 Task: For heading Calibri with Bold.  font size for heading24,  'Change the font style of data to'Bell MT.  and font size to 16,  Change the alignment of both headline & data to Align middle & Align Center.  In the sheet  analysisSalesByChannel_2023
Action: Mouse moved to (163, 147)
Screenshot: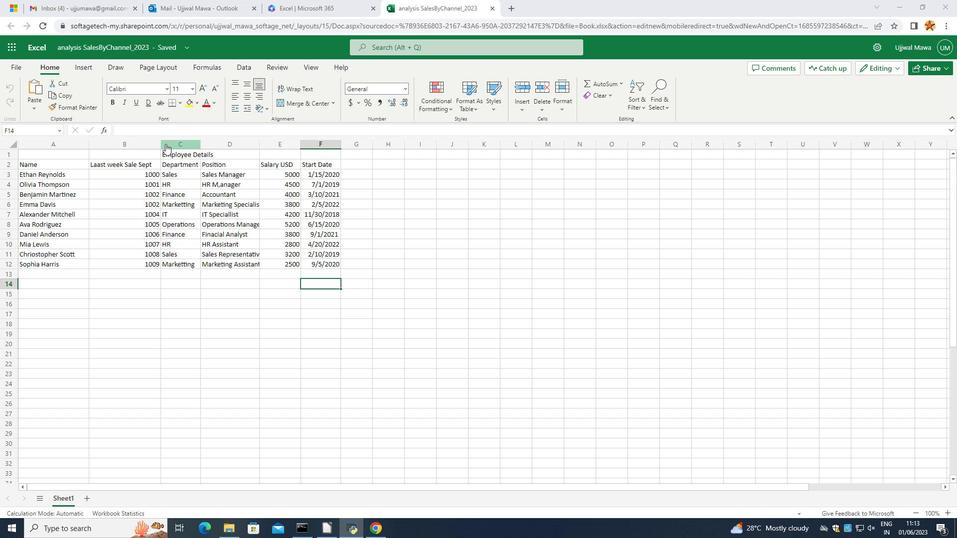 
Action: Mouse pressed left at (163, 147)
Screenshot: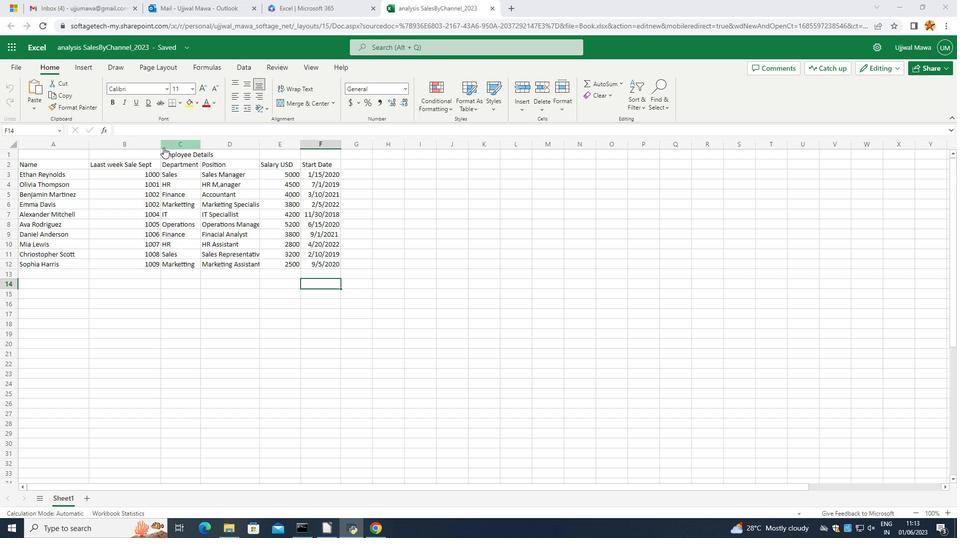 
Action: Mouse moved to (162, 149)
Screenshot: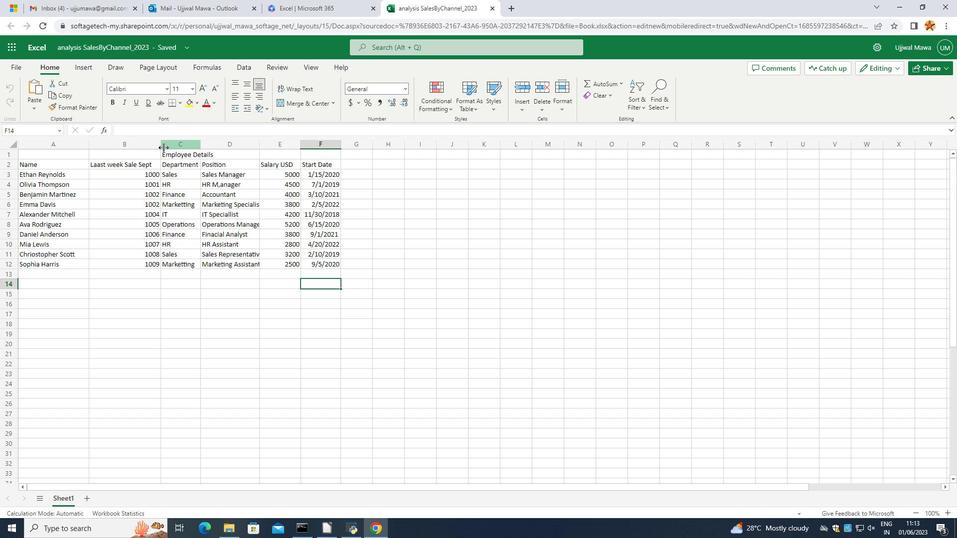 
Action: Mouse pressed left at (162, 149)
Screenshot: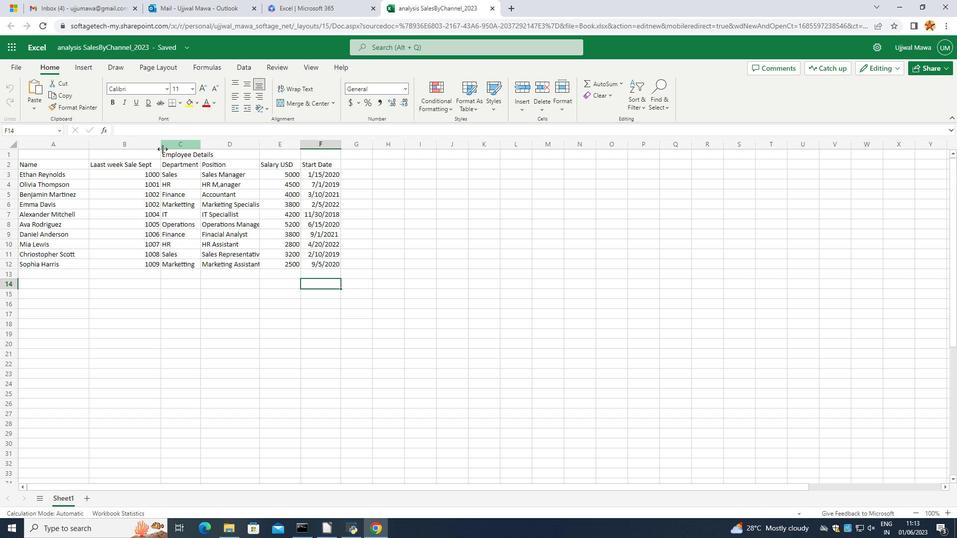 
Action: Mouse moved to (161, 152)
Screenshot: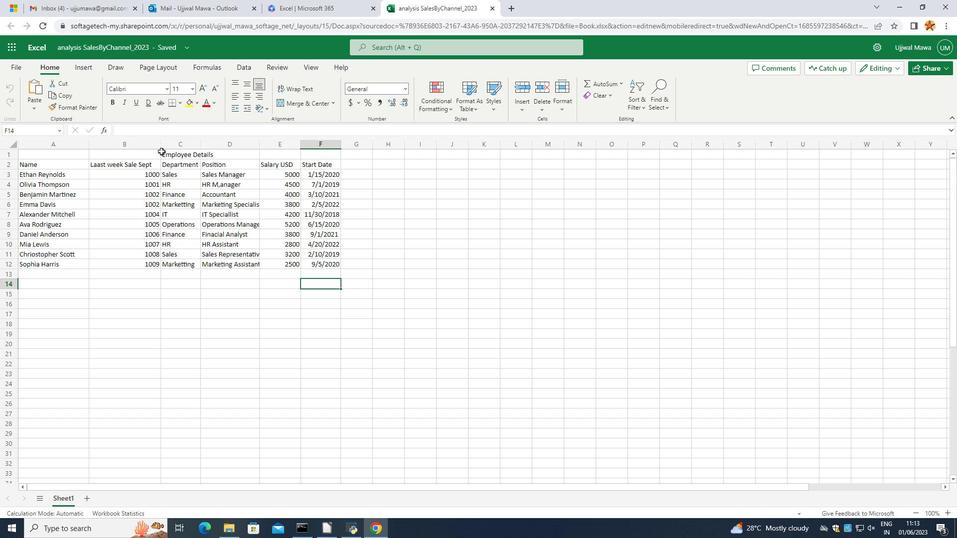 
Action: Mouse pressed left at (161, 152)
Screenshot: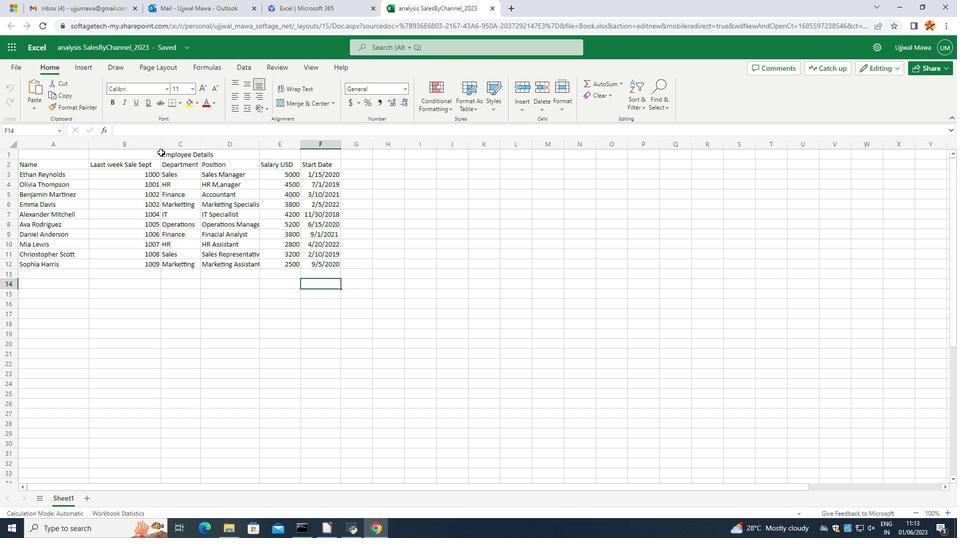 
Action: Mouse moved to (194, 89)
Screenshot: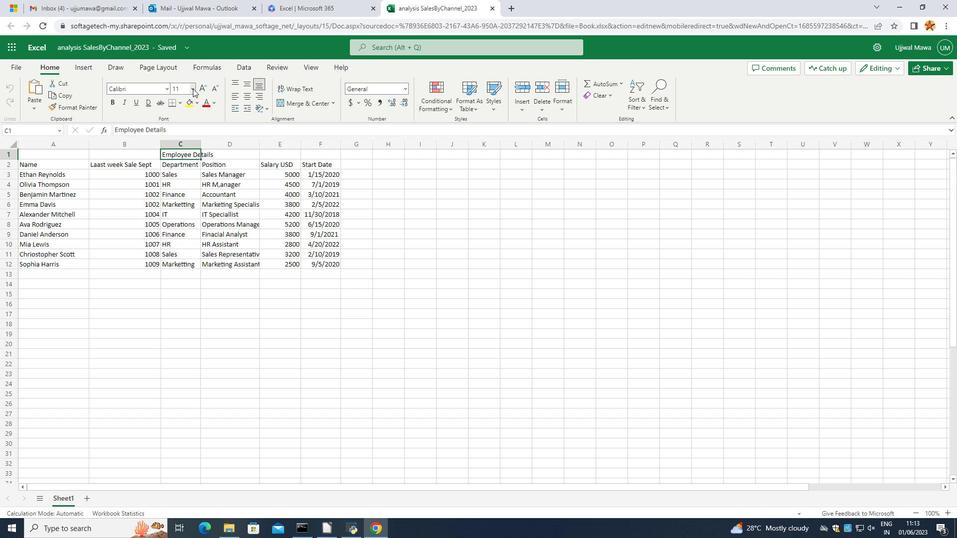 
Action: Mouse pressed left at (194, 89)
Screenshot: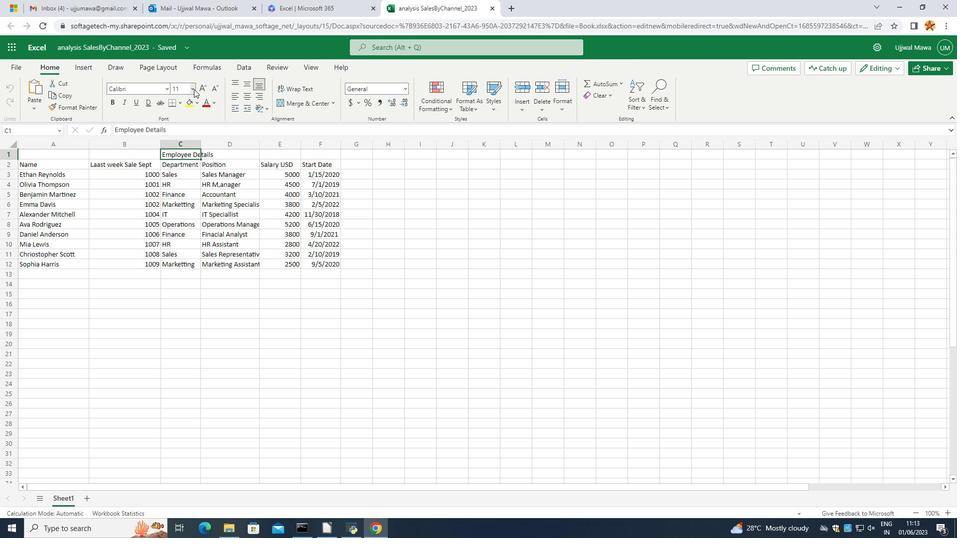 
Action: Mouse moved to (179, 223)
Screenshot: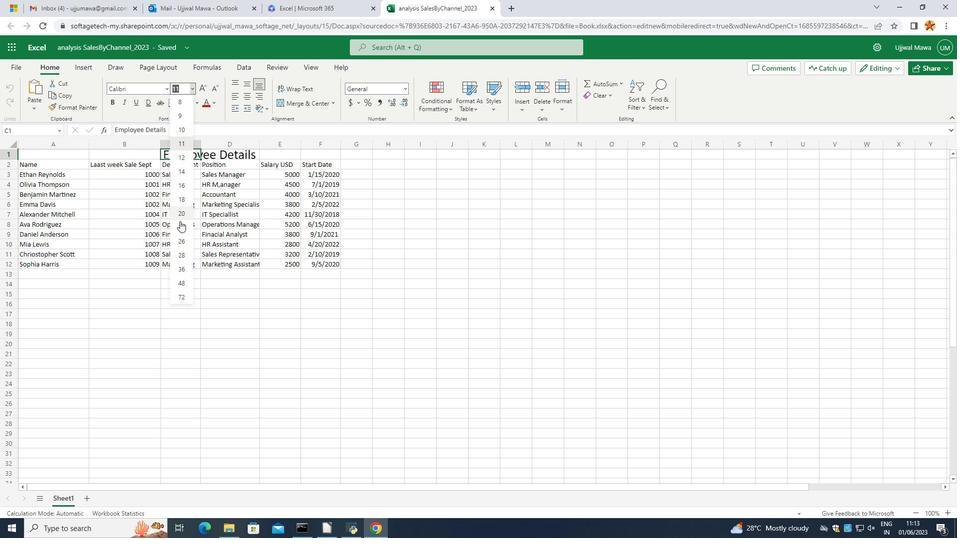 
Action: Mouse pressed left at (179, 223)
Screenshot: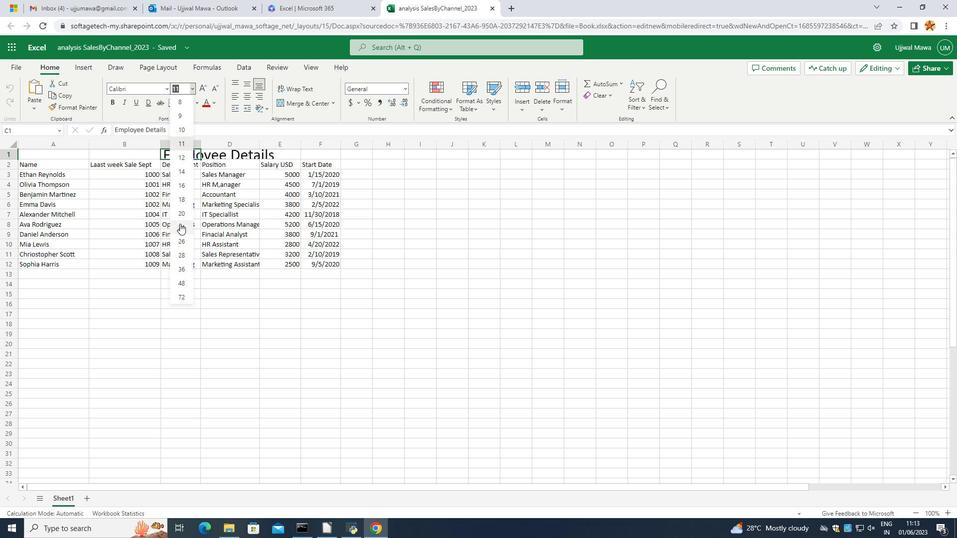 
Action: Mouse moved to (117, 102)
Screenshot: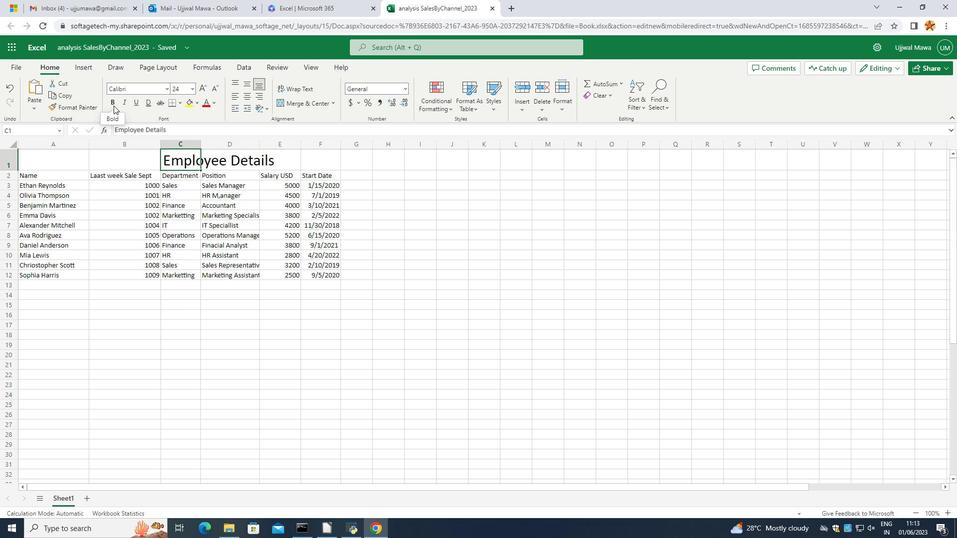 
Action: Mouse pressed left at (117, 102)
Screenshot: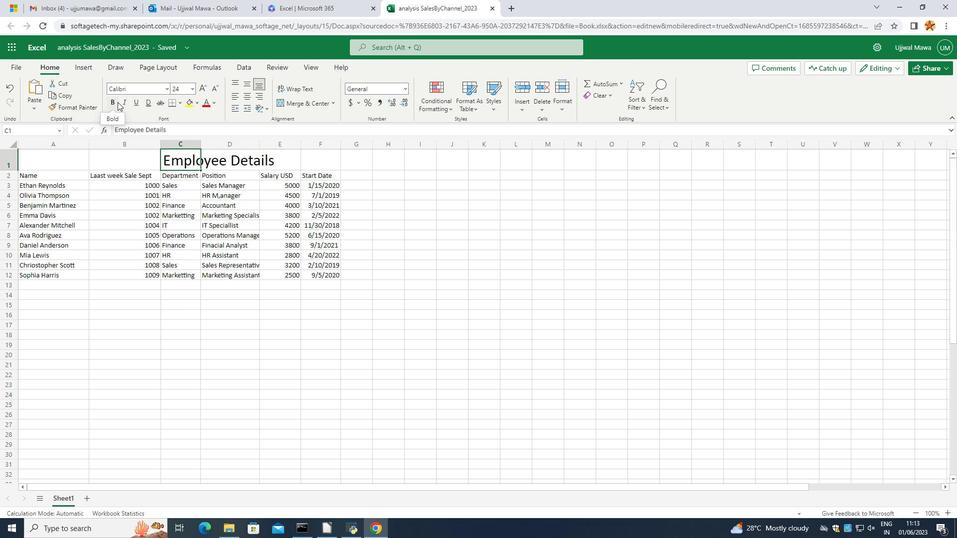 
Action: Mouse moved to (146, 216)
Screenshot: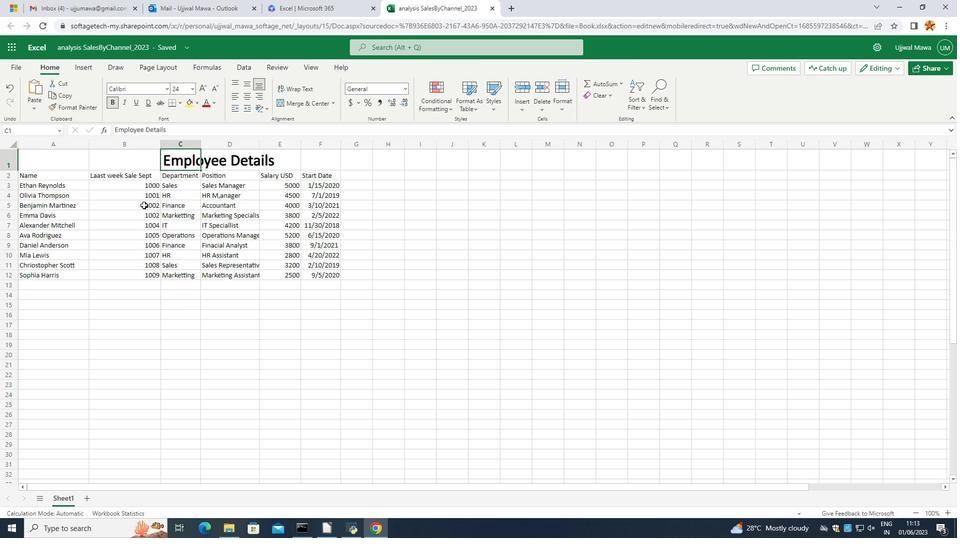 
Action: Mouse pressed left at (146, 216)
Screenshot: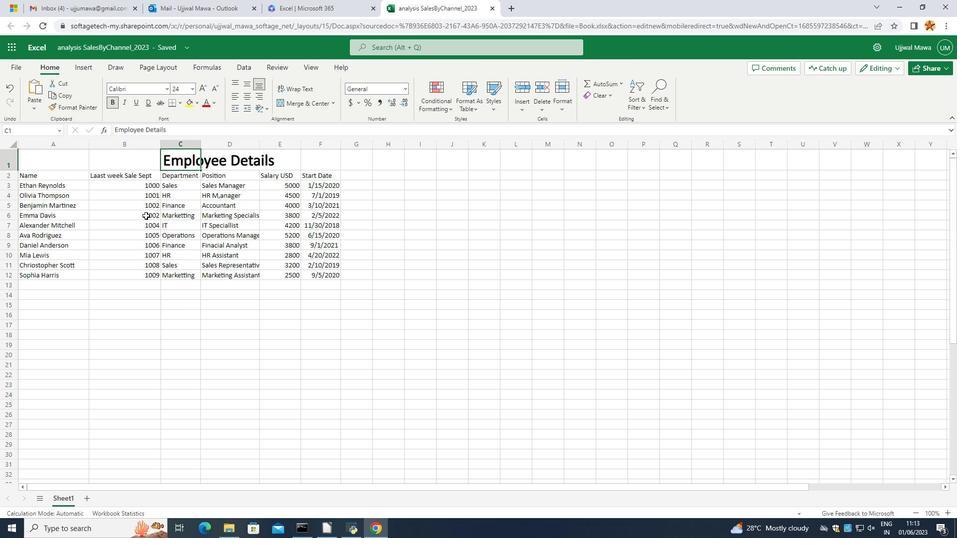
Action: Mouse moved to (46, 174)
Screenshot: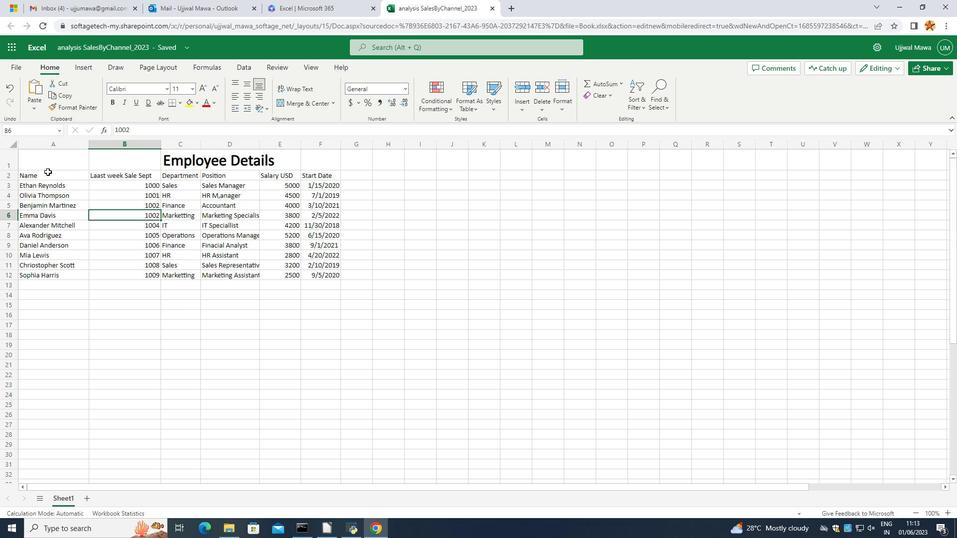 
Action: Mouse pressed left at (46, 174)
Screenshot: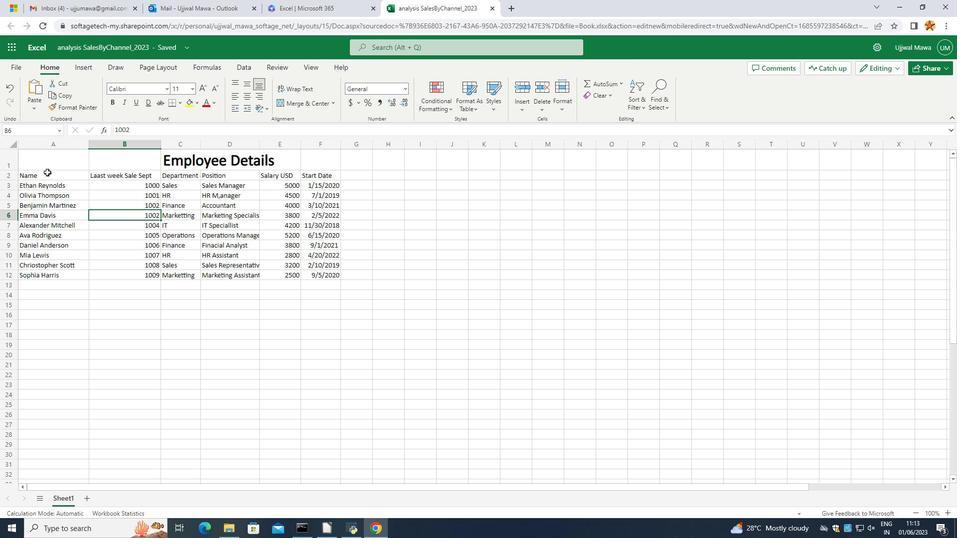 
Action: Mouse moved to (165, 87)
Screenshot: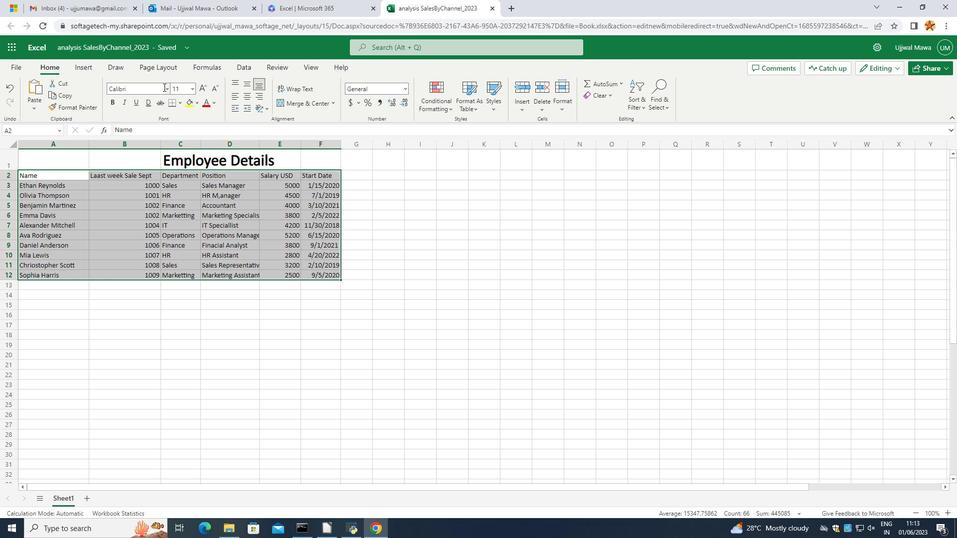 
Action: Mouse pressed left at (165, 87)
Screenshot: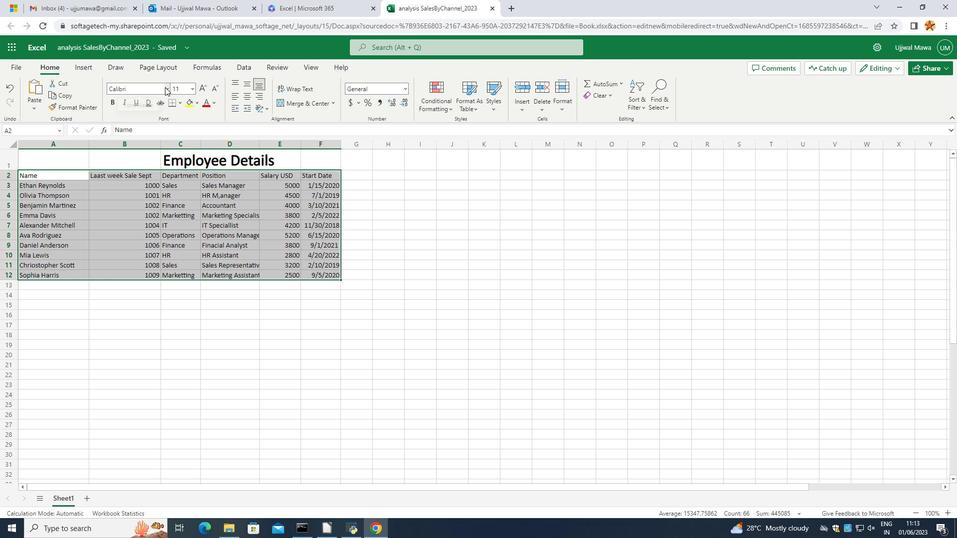 
Action: Mouse moved to (115, 125)
Screenshot: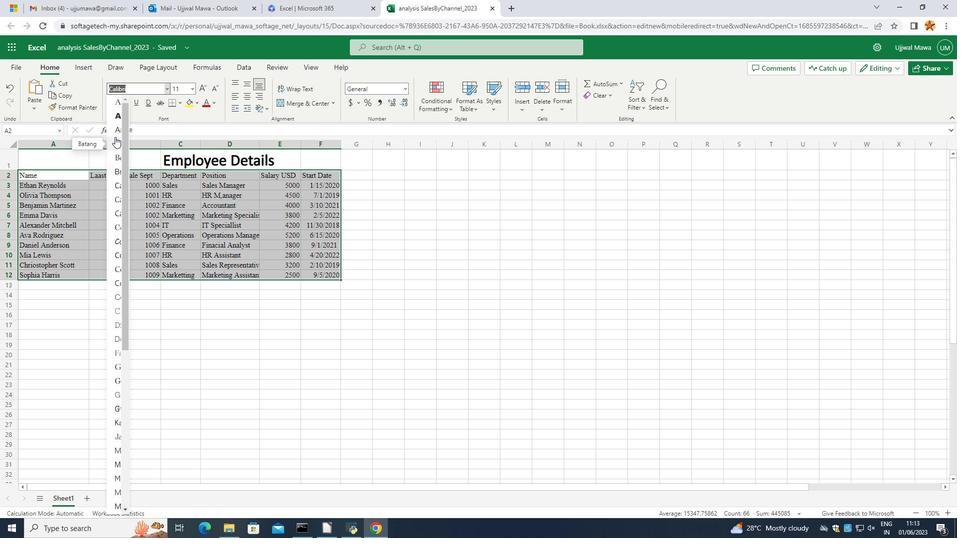 
Action: Mouse pressed left at (115, 125)
Screenshot: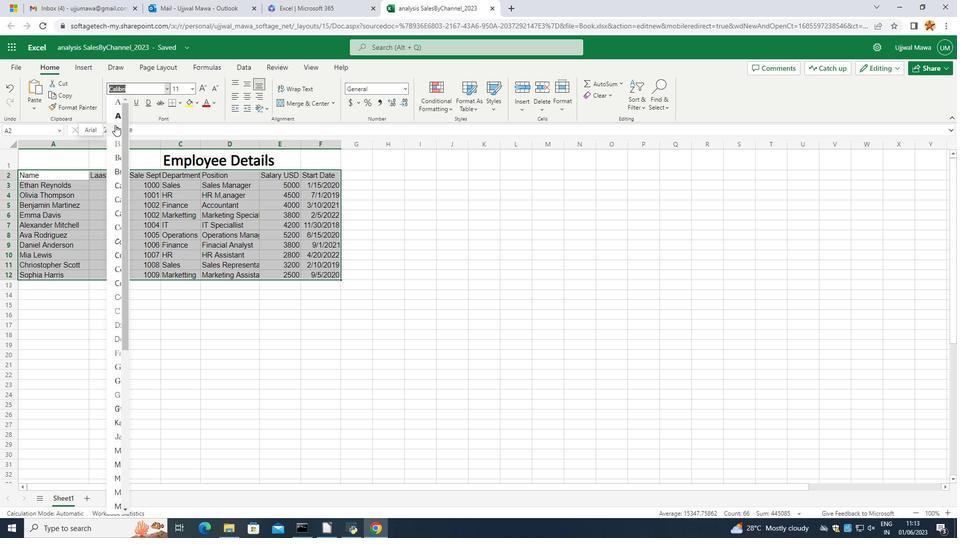 
Action: Mouse moved to (191, 88)
Screenshot: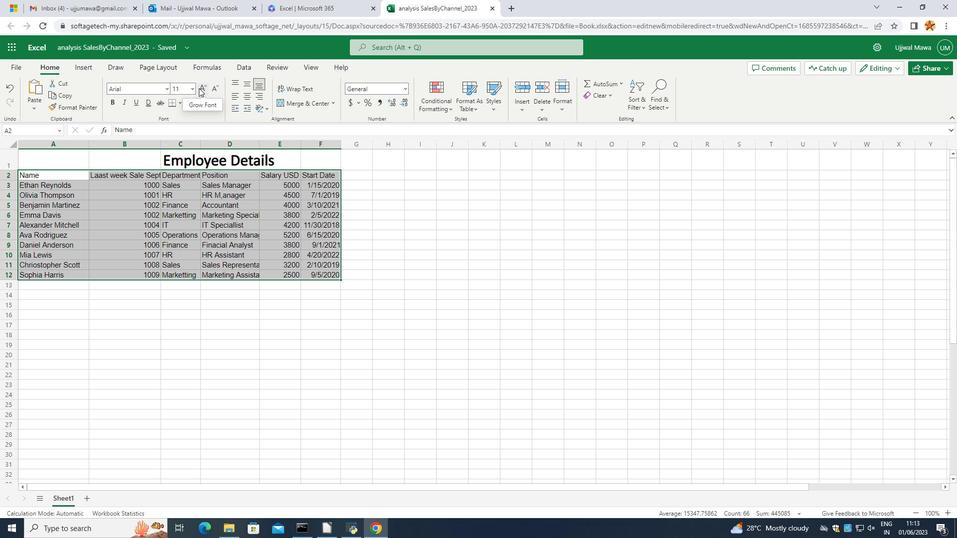 
Action: Mouse pressed left at (191, 88)
Screenshot: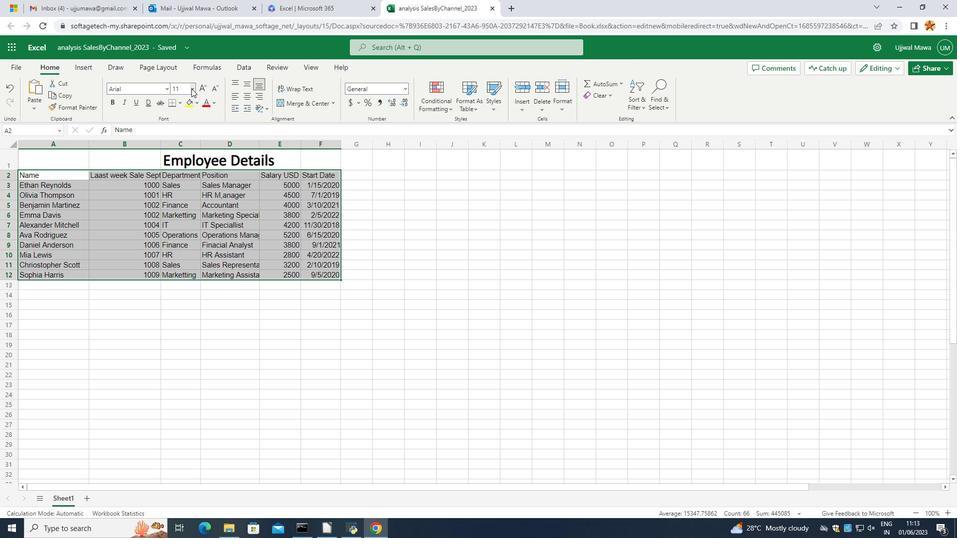 
Action: Mouse moved to (184, 184)
Screenshot: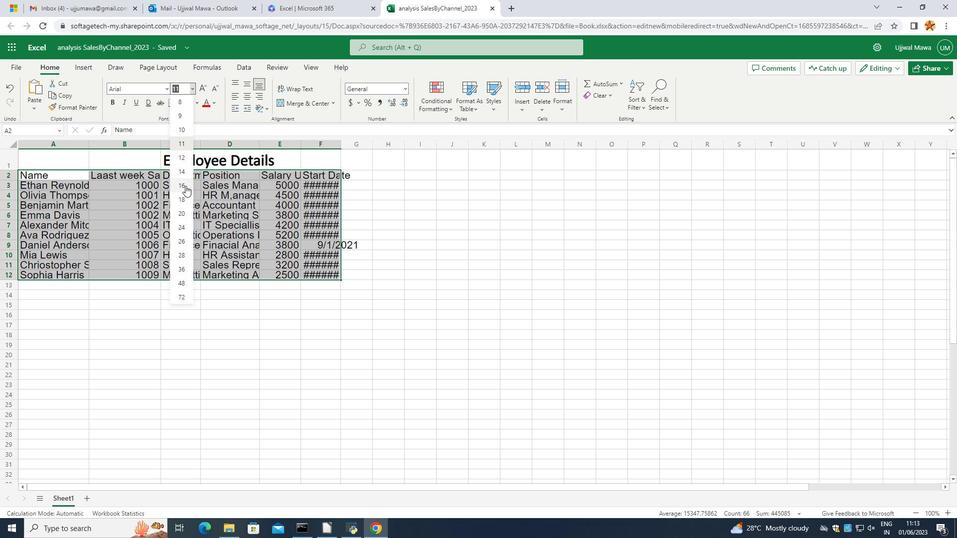 
Action: Mouse pressed left at (184, 184)
Screenshot: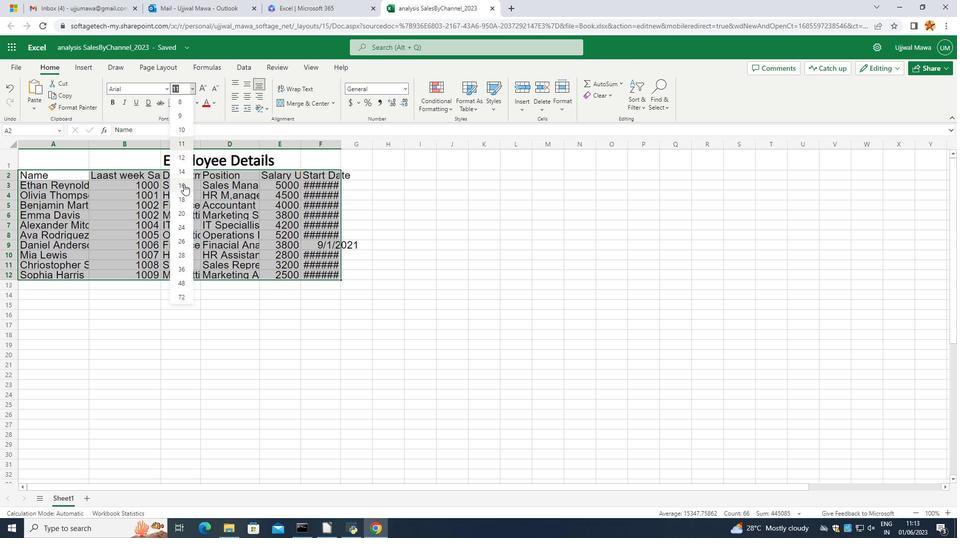 
Action: Mouse moved to (245, 96)
Screenshot: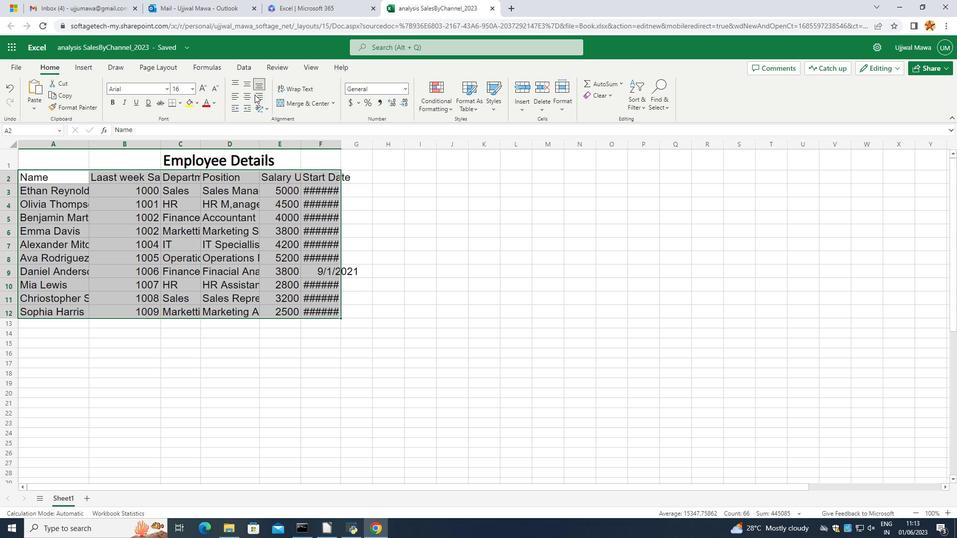 
Action: Mouse pressed left at (245, 96)
Screenshot: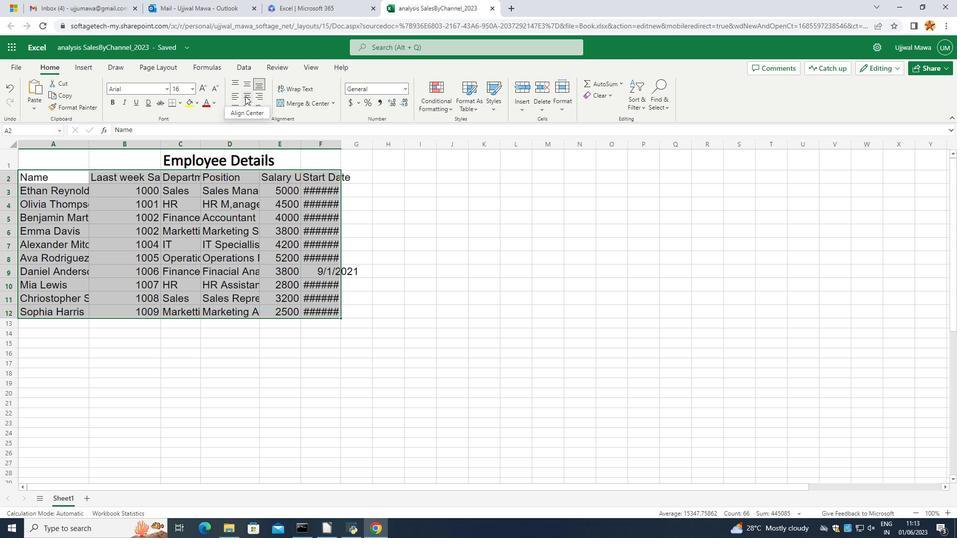 
Action: Mouse moved to (249, 86)
Screenshot: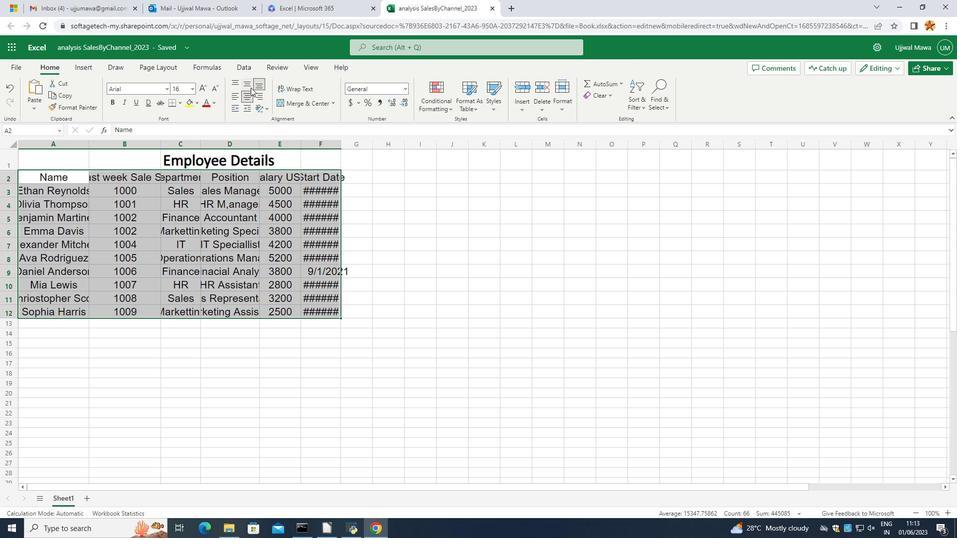 
Action: Mouse pressed left at (249, 86)
Screenshot: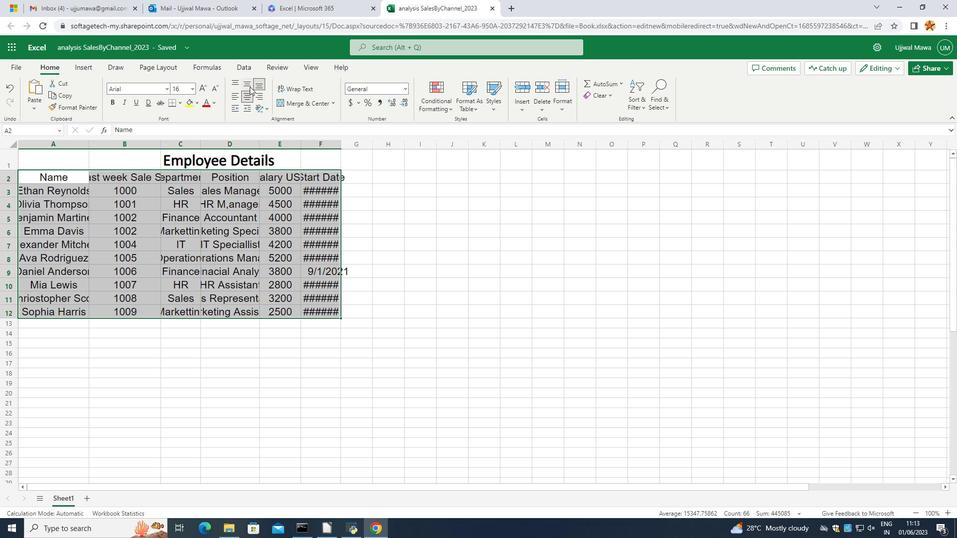 
Action: Mouse moved to (198, 201)
Screenshot: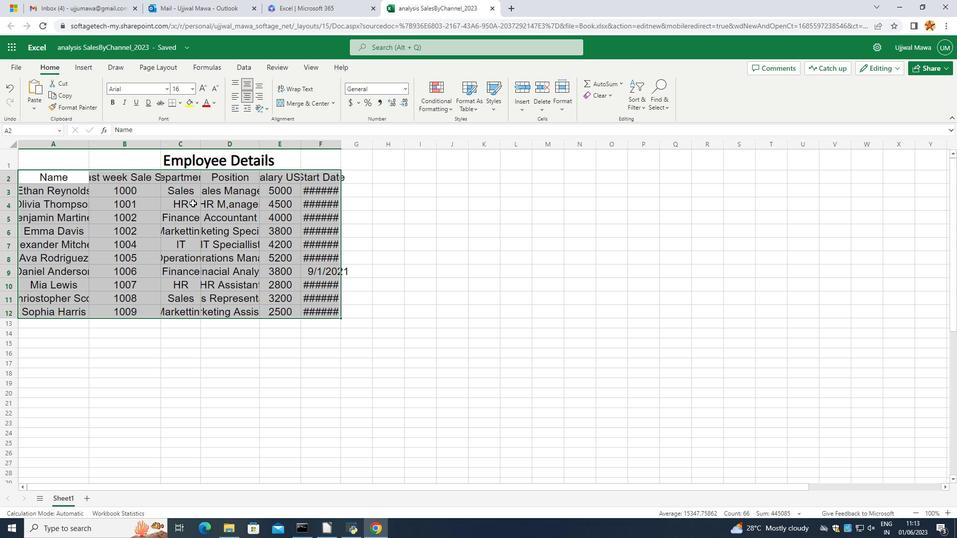 
Action: Mouse pressed left at (198, 201)
Screenshot: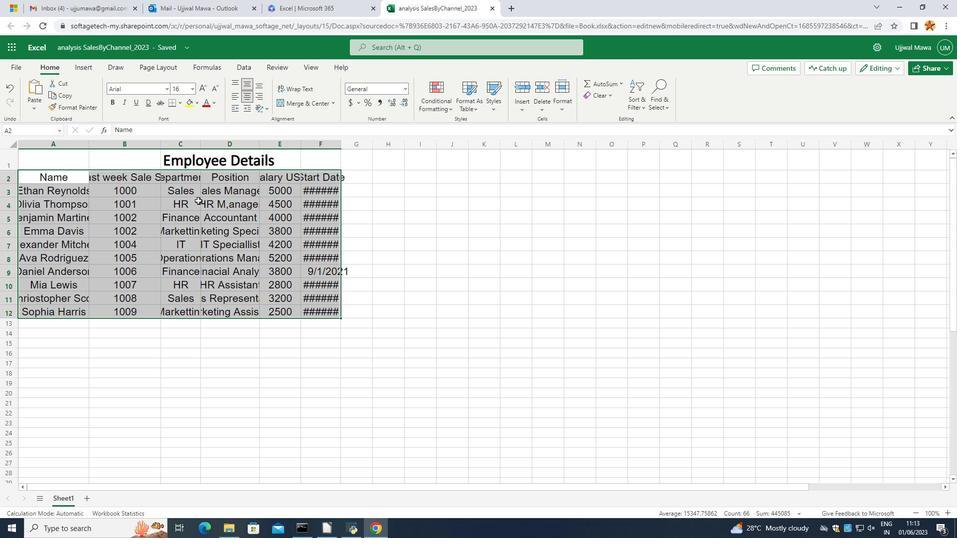 
Action: Mouse moved to (177, 168)
Screenshot: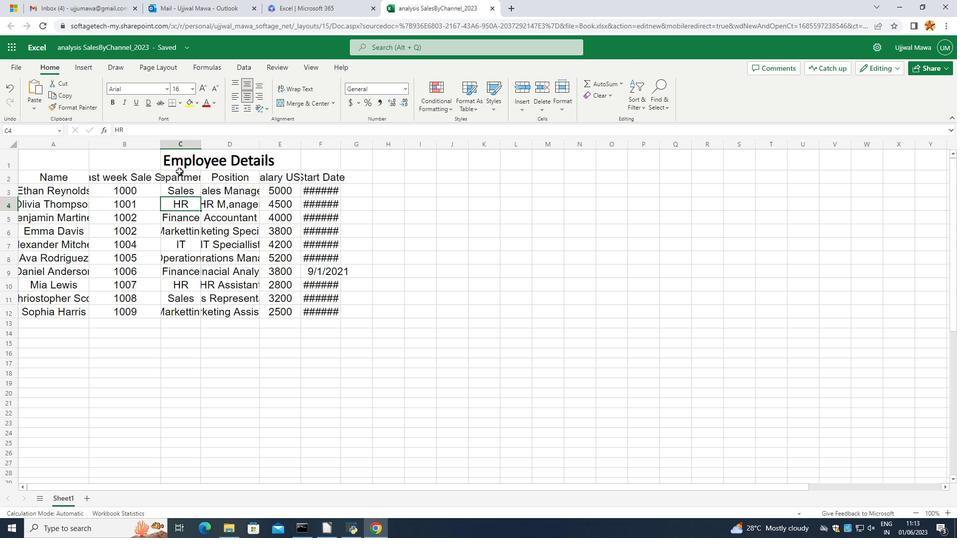 
Action: Mouse pressed left at (177, 168)
Screenshot: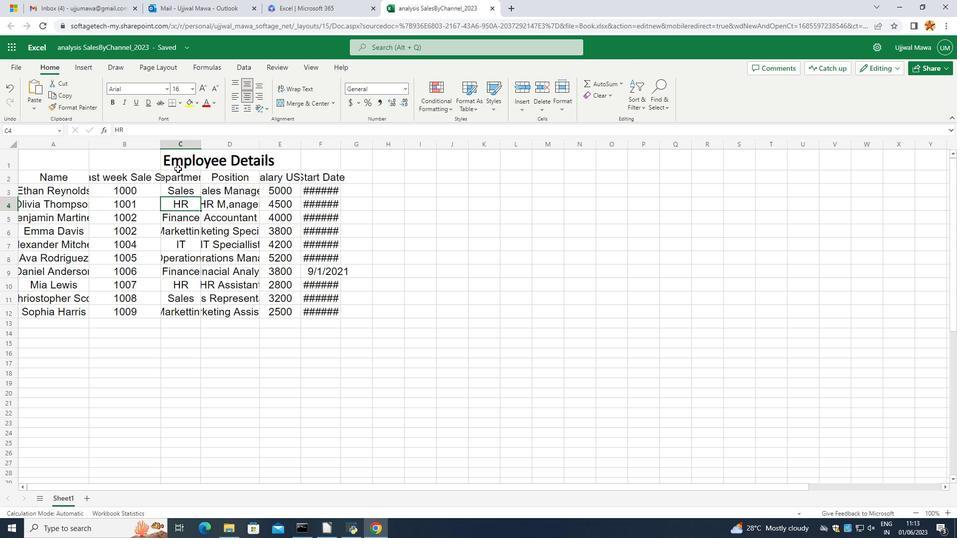 
Action: Mouse moved to (202, 147)
Screenshot: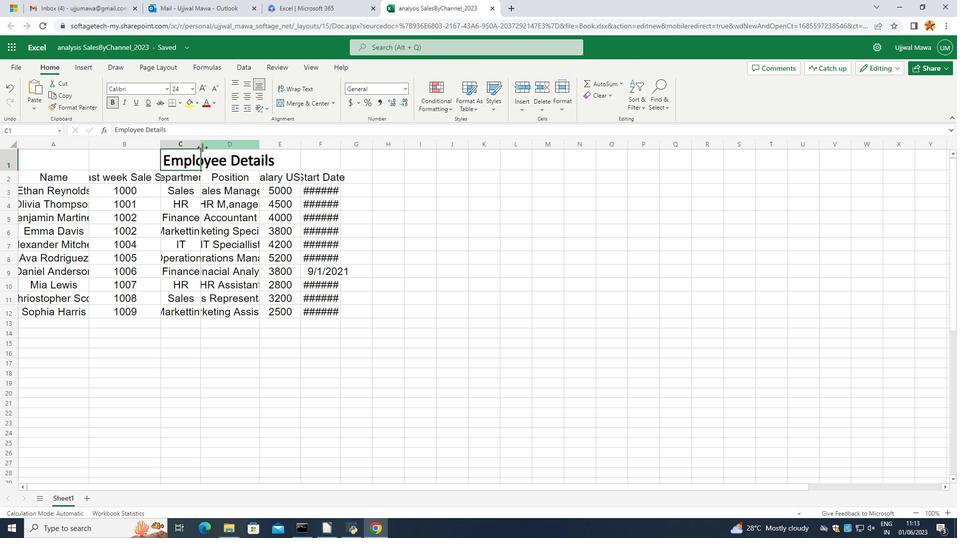 
Action: Mouse pressed left at (202, 147)
Screenshot: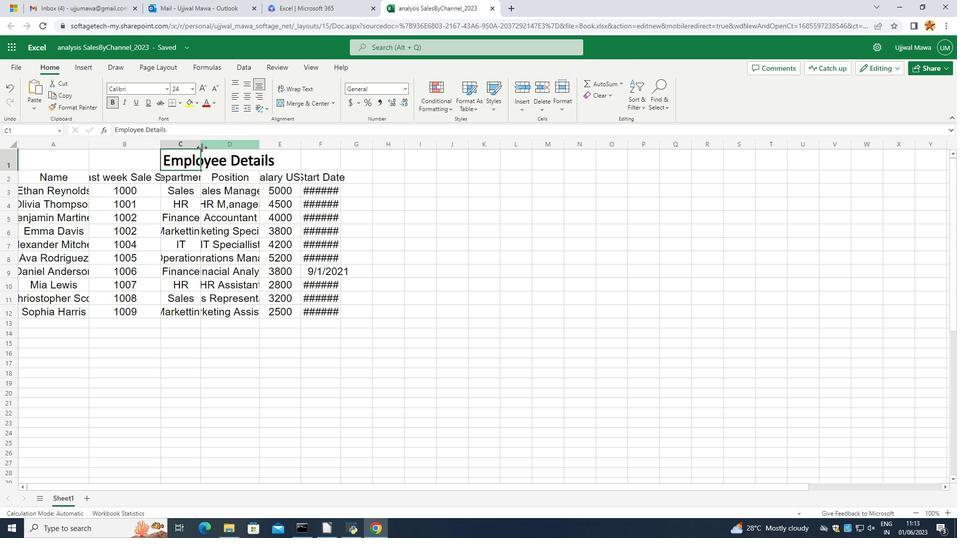 
Action: Mouse moved to (257, 146)
Screenshot: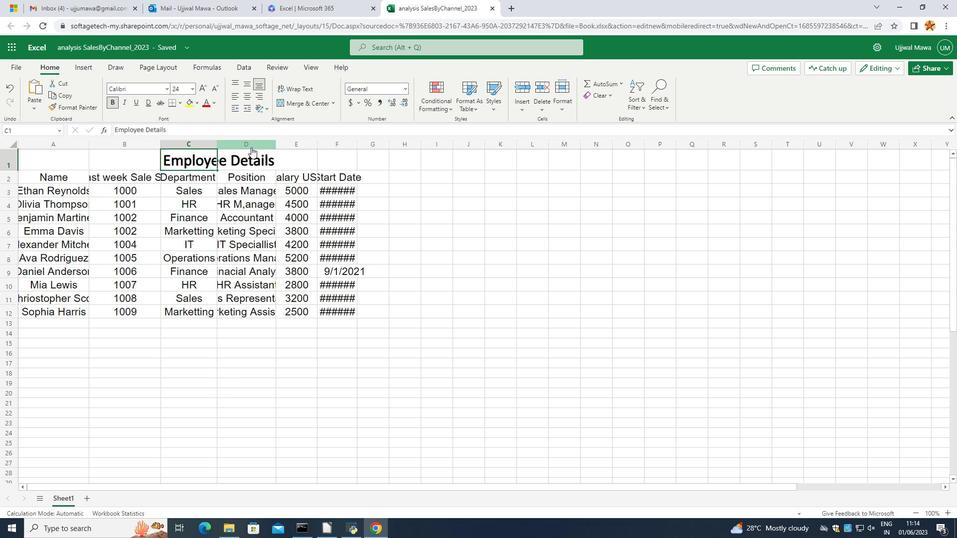 
Action: Mouse pressed left at (257, 146)
Screenshot: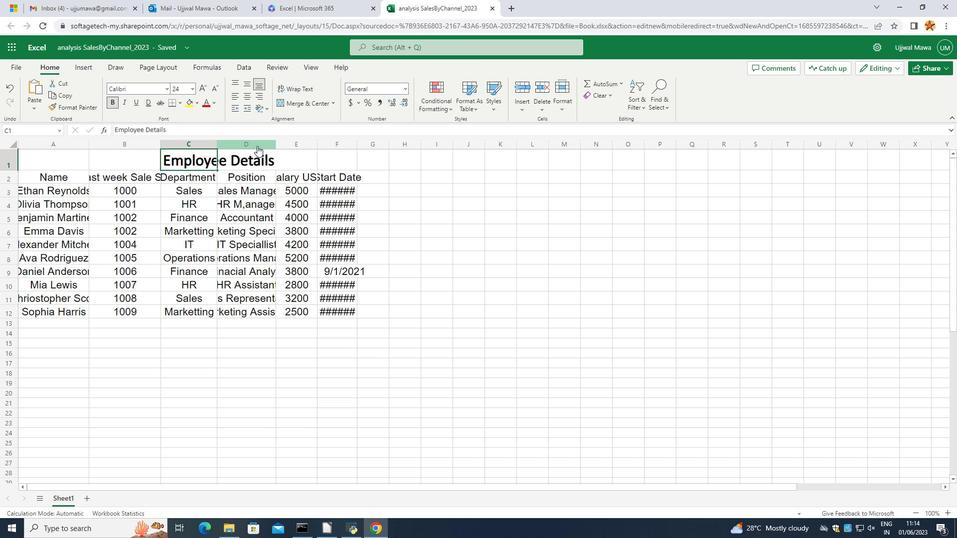 
Action: Mouse moved to (274, 142)
Screenshot: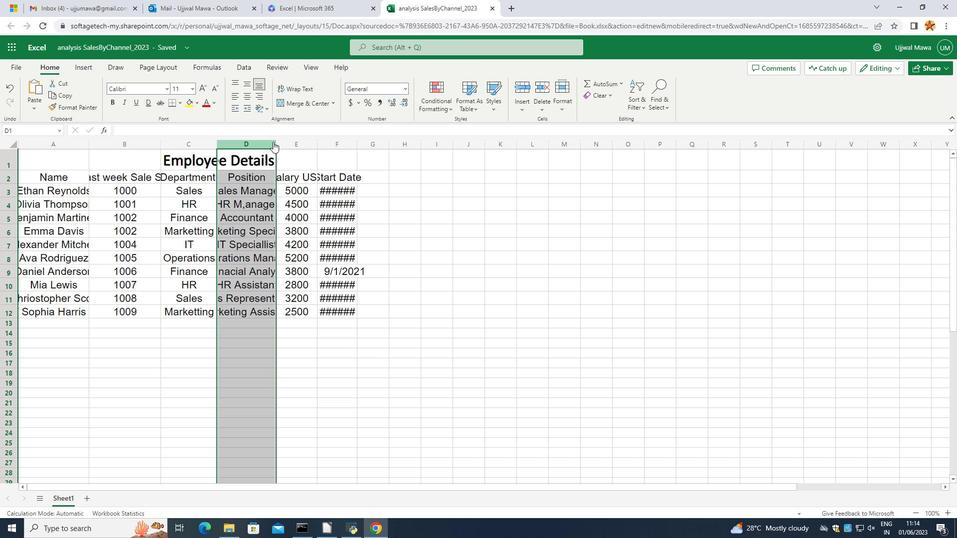 
Action: Mouse pressed left at (274, 142)
Screenshot: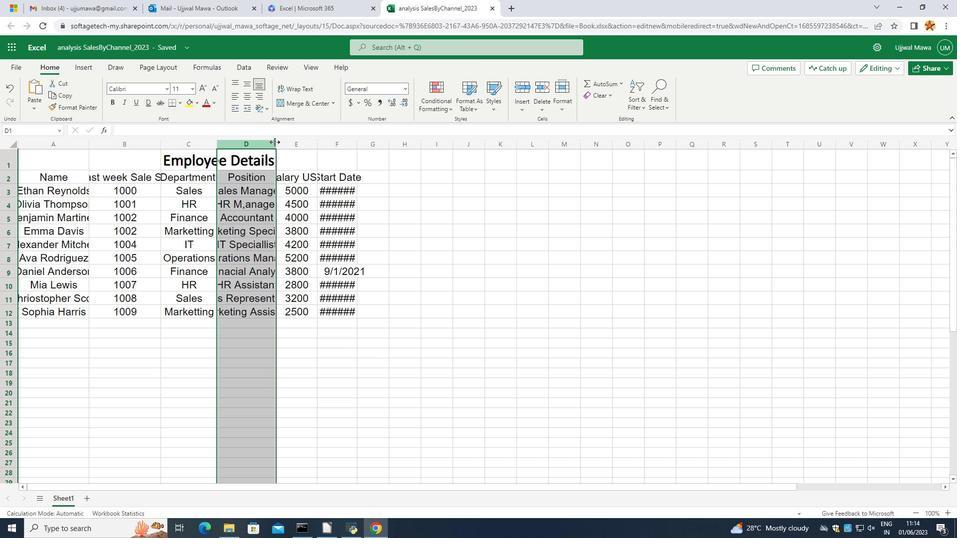 
Action: Mouse moved to (315, 146)
Screenshot: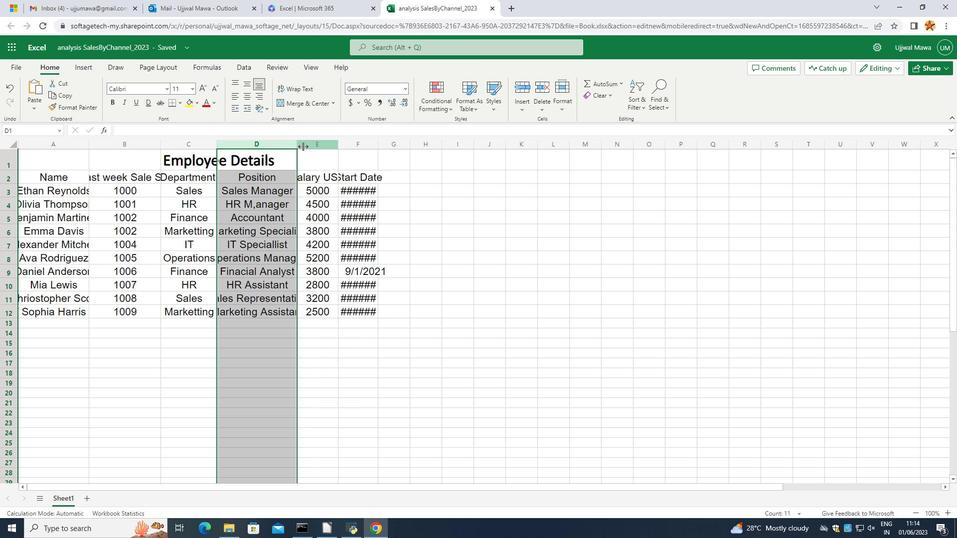 
Action: Mouse pressed left at (315, 146)
Screenshot: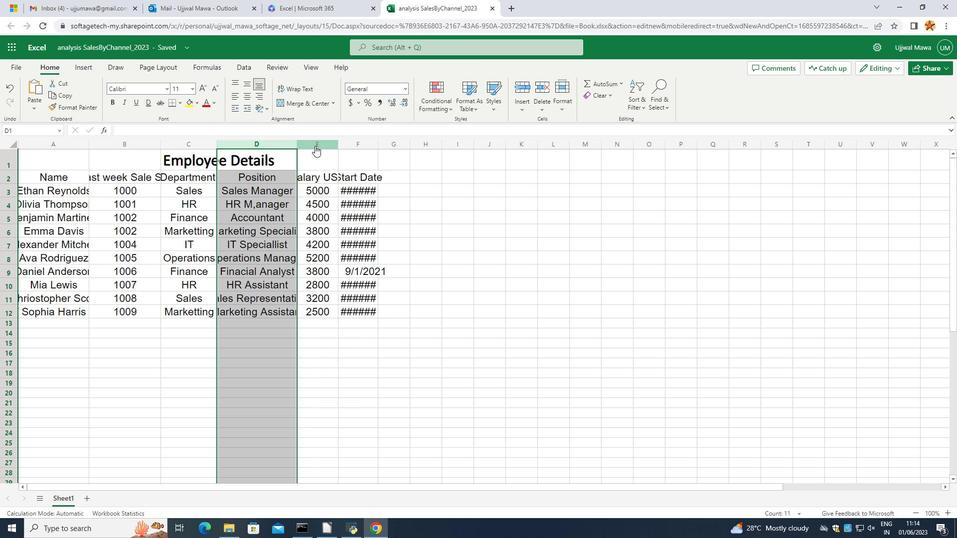 
Action: Mouse moved to (337, 144)
Screenshot: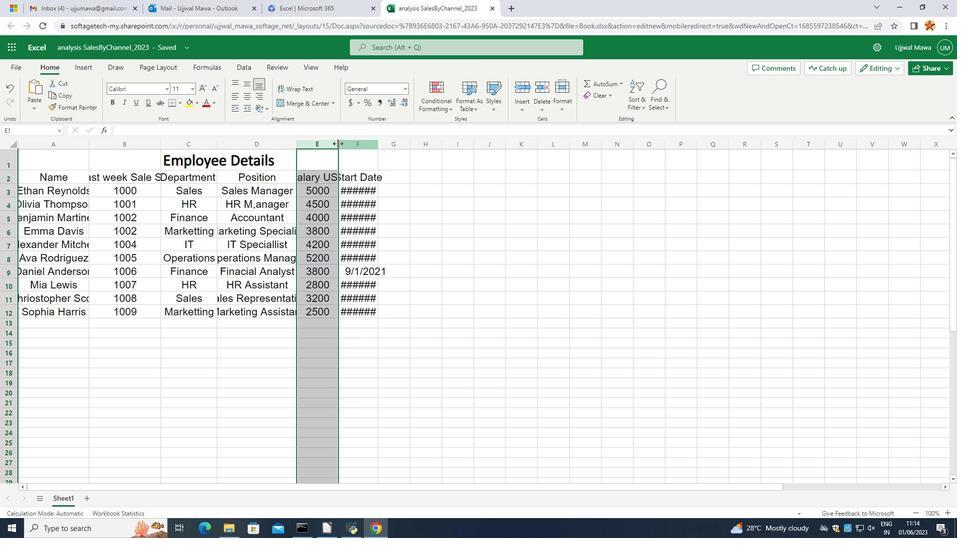 
Action: Mouse pressed left at (337, 144)
Screenshot: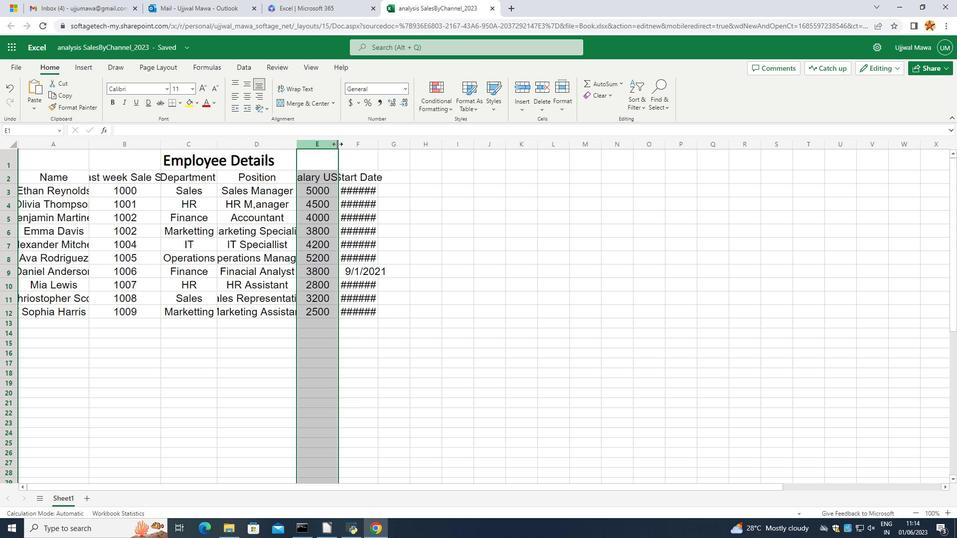 
Action: Mouse moved to (383, 150)
Screenshot: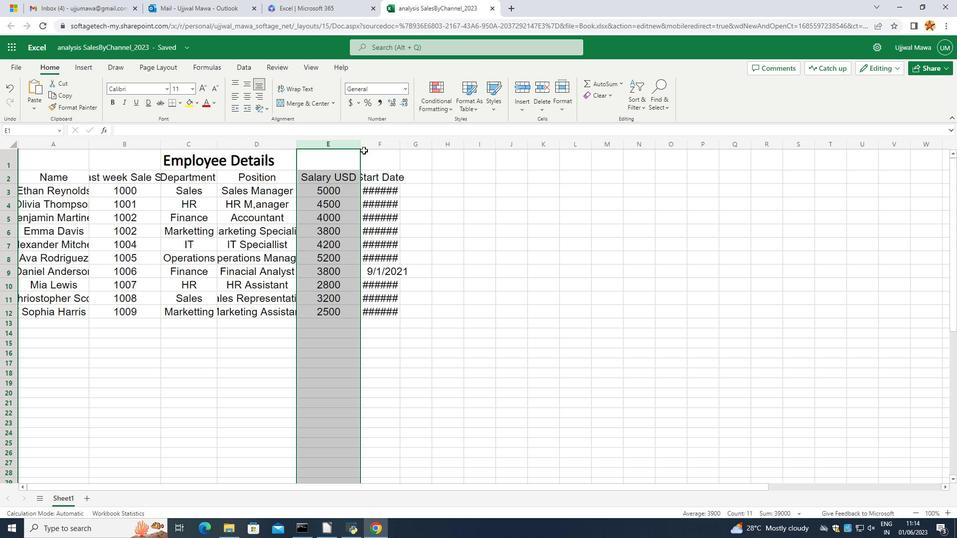 
Action: Mouse pressed left at (383, 150)
Screenshot: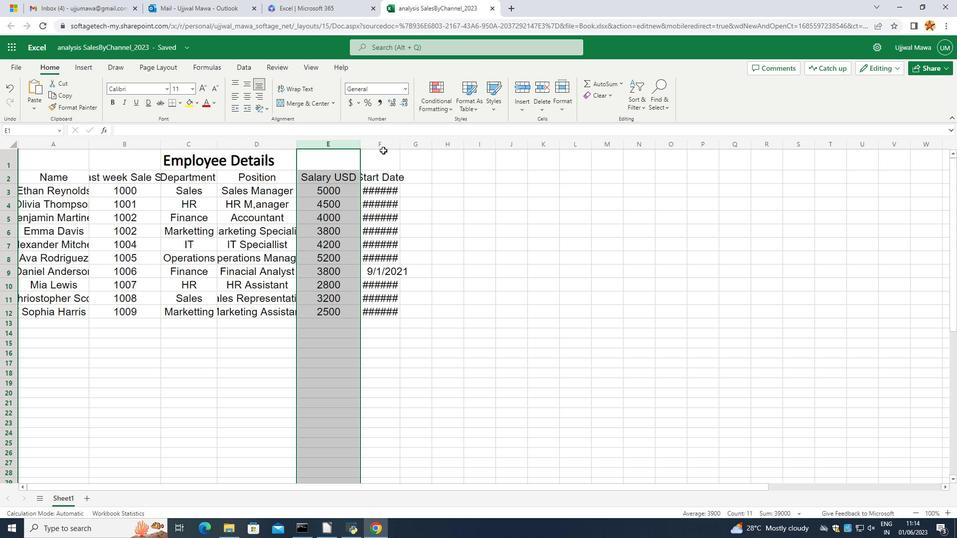 
Action: Mouse moved to (401, 149)
Screenshot: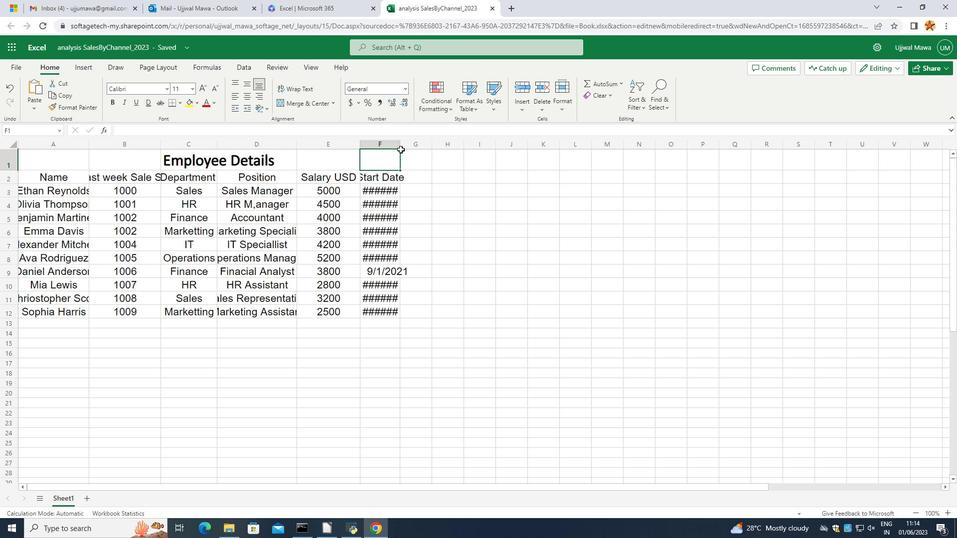 
Action: Mouse pressed left at (401, 149)
Screenshot: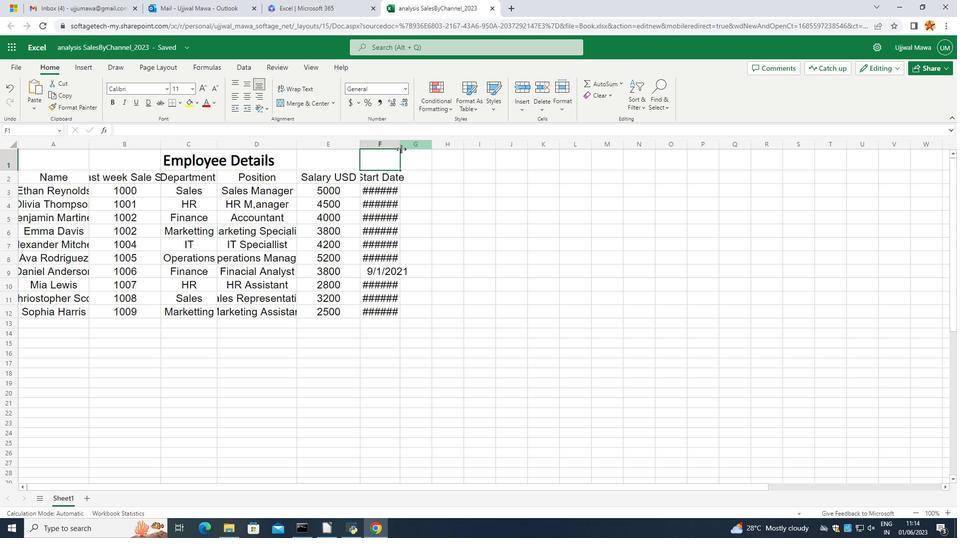 
Action: Mouse moved to (119, 160)
Screenshot: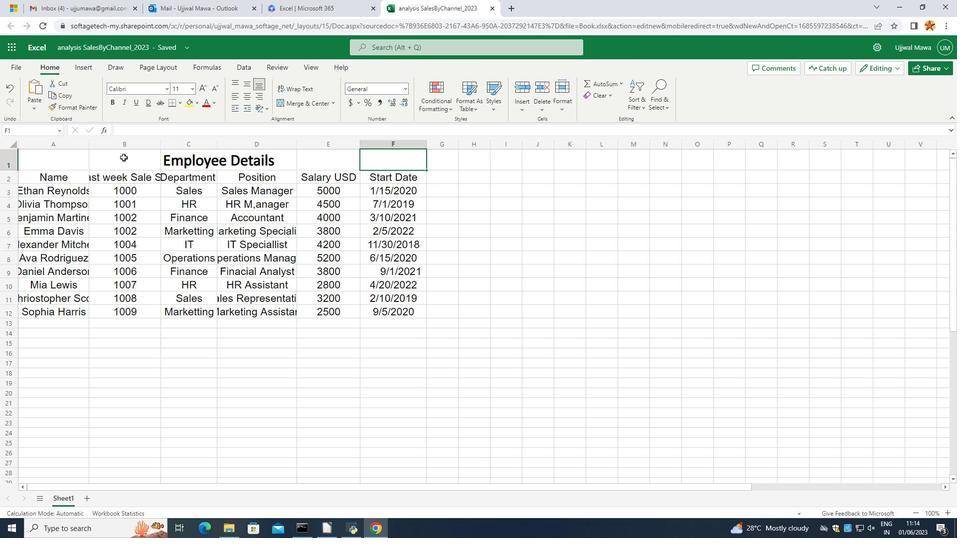 
Action: Mouse pressed left at (119, 160)
Screenshot: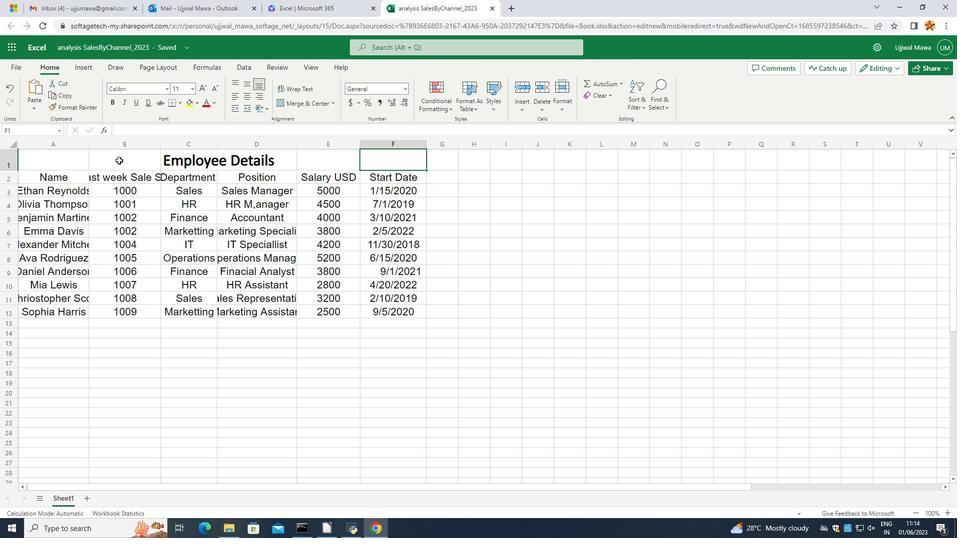 
Action: Mouse moved to (163, 146)
Screenshot: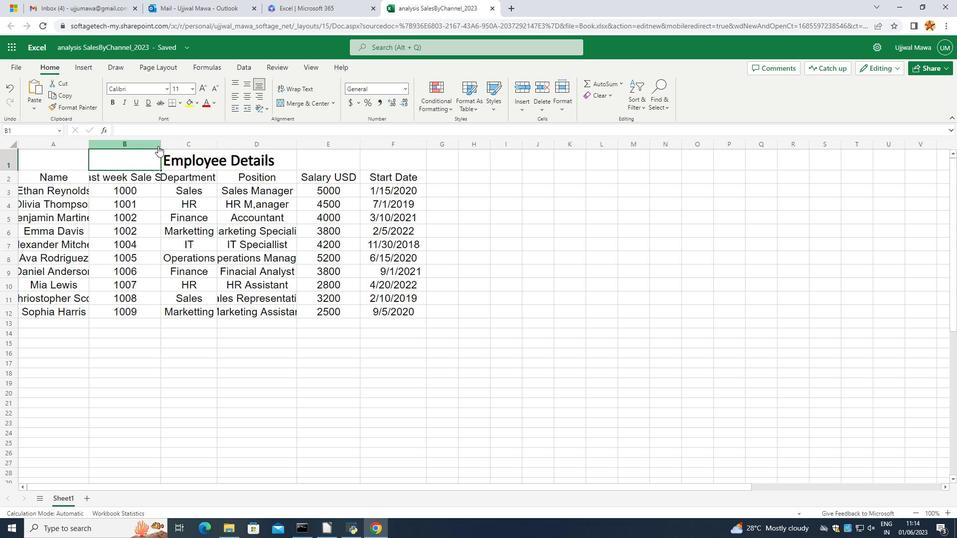 
Action: Mouse pressed left at (163, 146)
Screenshot: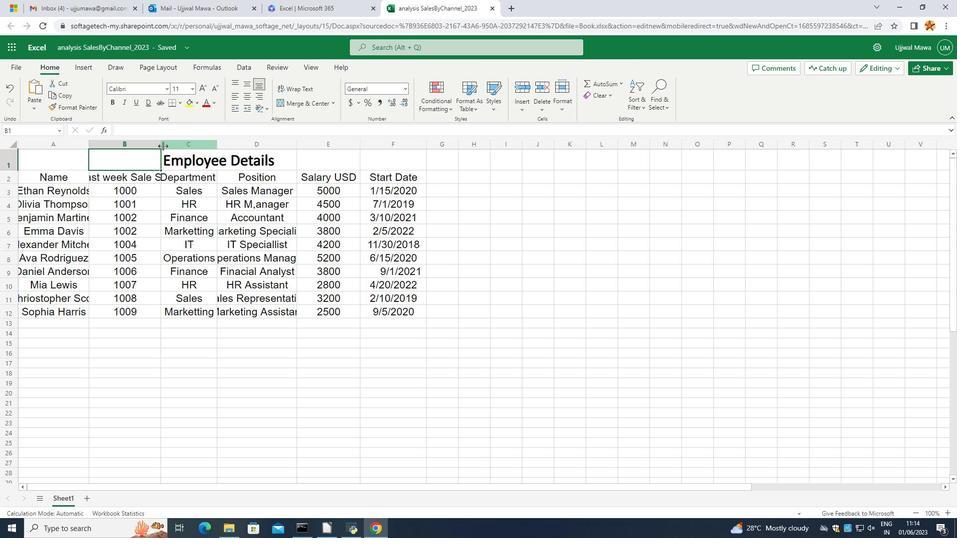 
Action: Mouse moved to (142, 148)
Screenshot: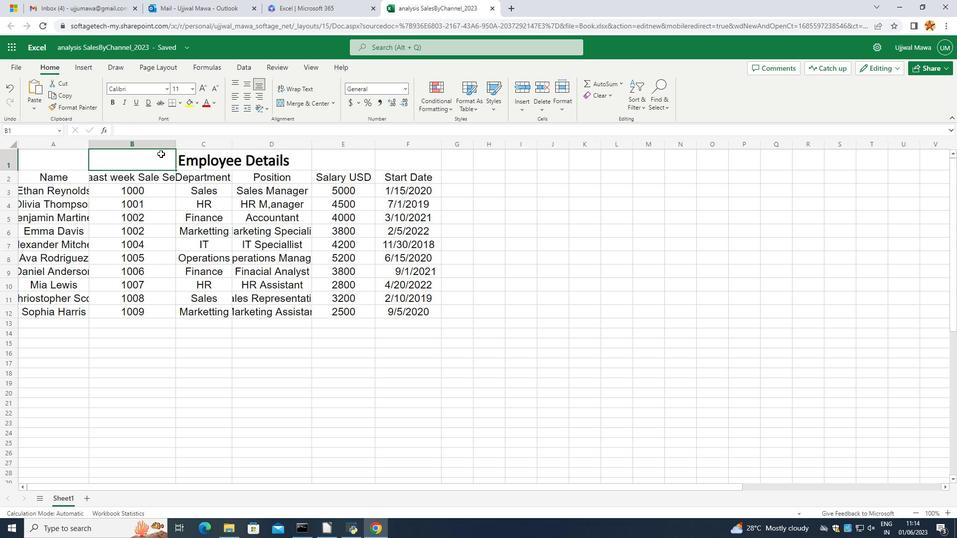 
Action: Mouse pressed left at (142, 148)
Screenshot: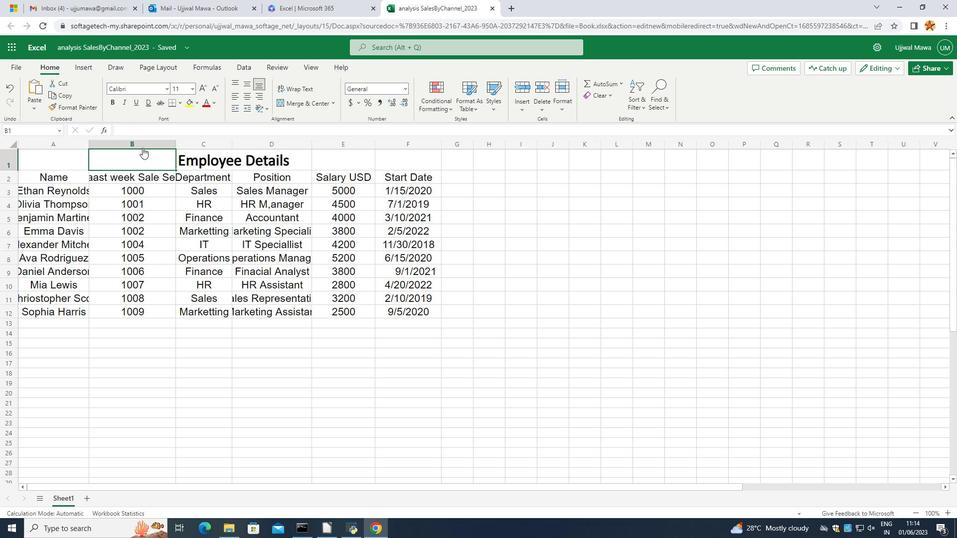 
Action: Mouse moved to (128, 178)
Screenshot: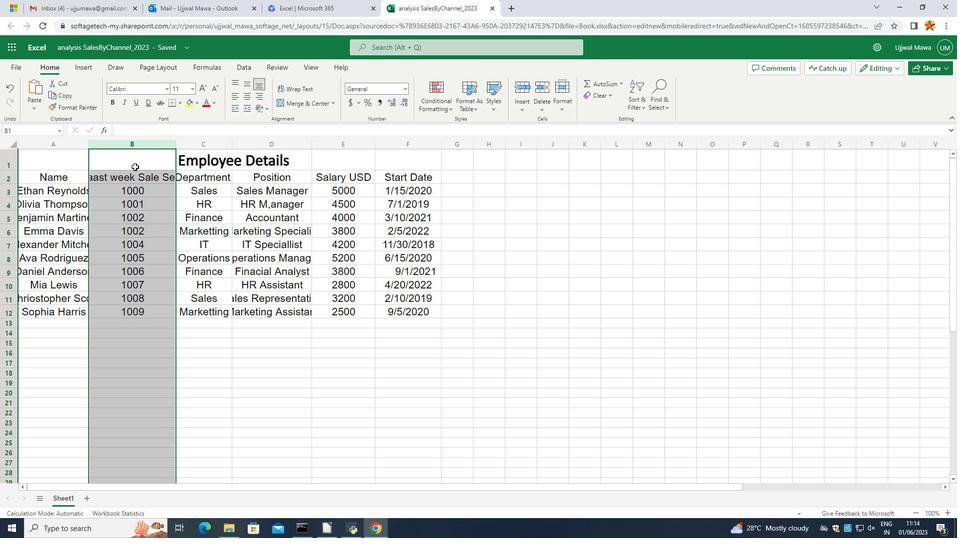 
Action: Mouse pressed left at (128, 178)
Screenshot: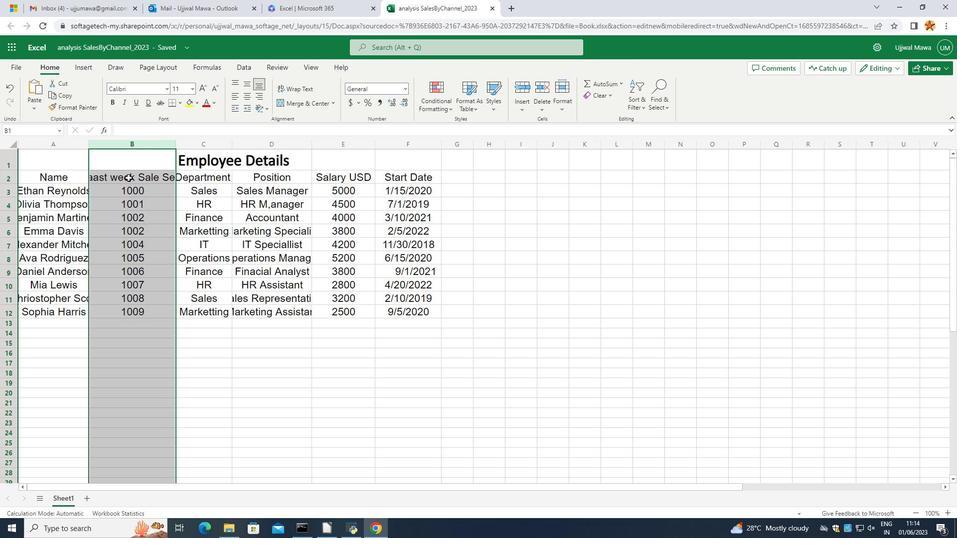 
Action: Mouse moved to (144, 160)
Screenshot: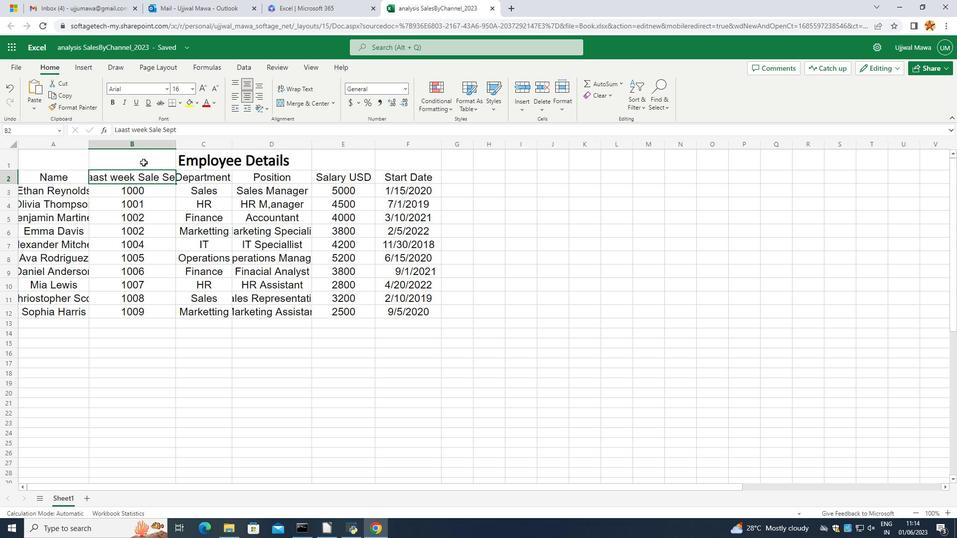 
Action: Mouse pressed left at (144, 160)
Screenshot: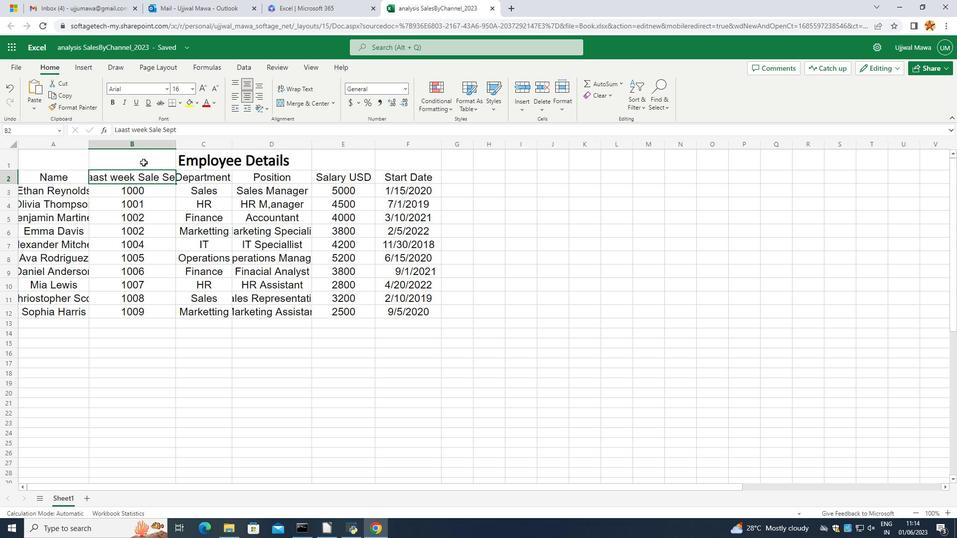 
Action: Mouse moved to (176, 146)
Screenshot: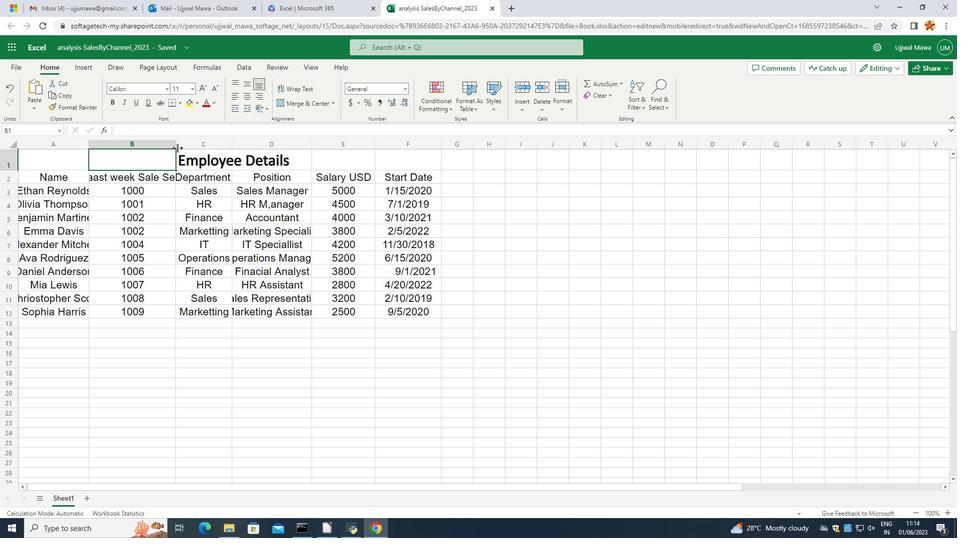 
Action: Mouse pressed left at (176, 146)
Screenshot: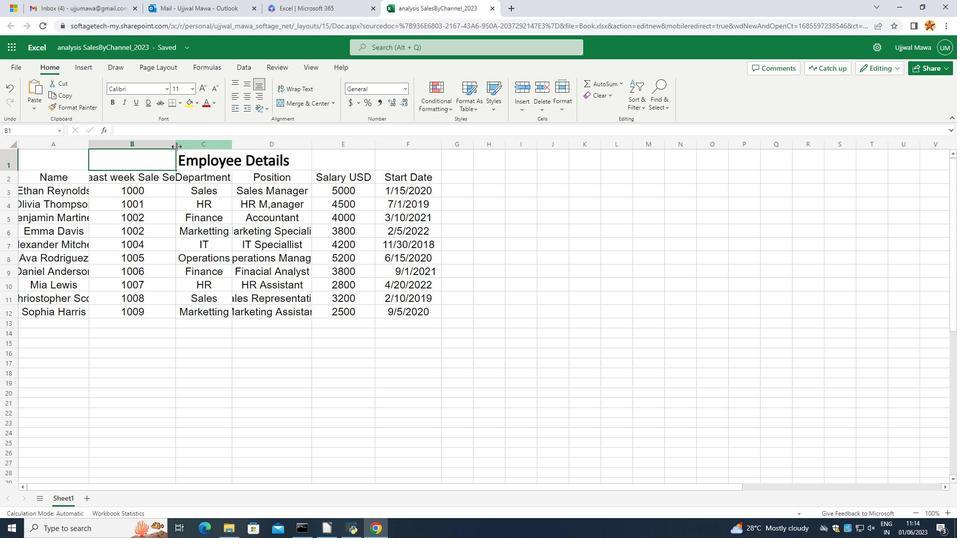 
Action: Mouse moved to (106, 172)
Screenshot: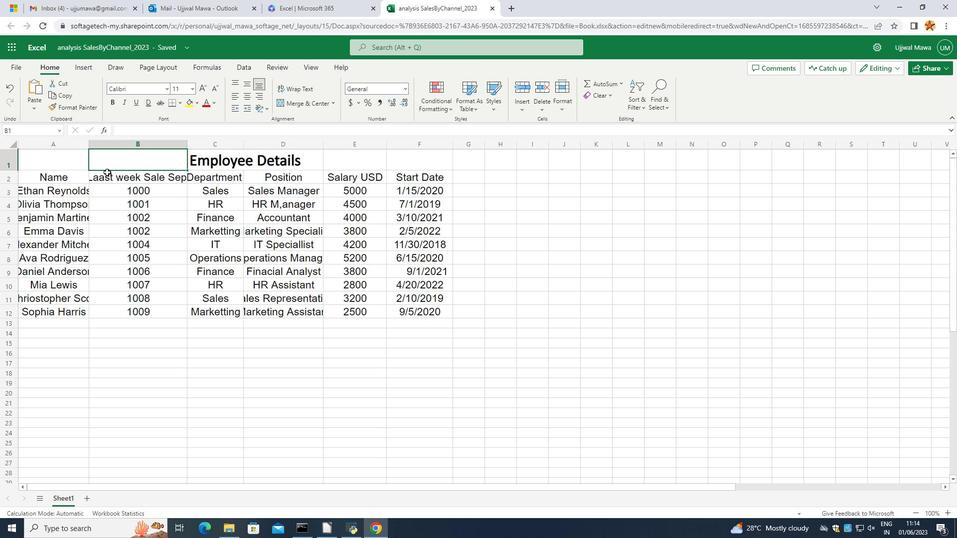 
Action: Mouse pressed left at (106, 172)
Screenshot: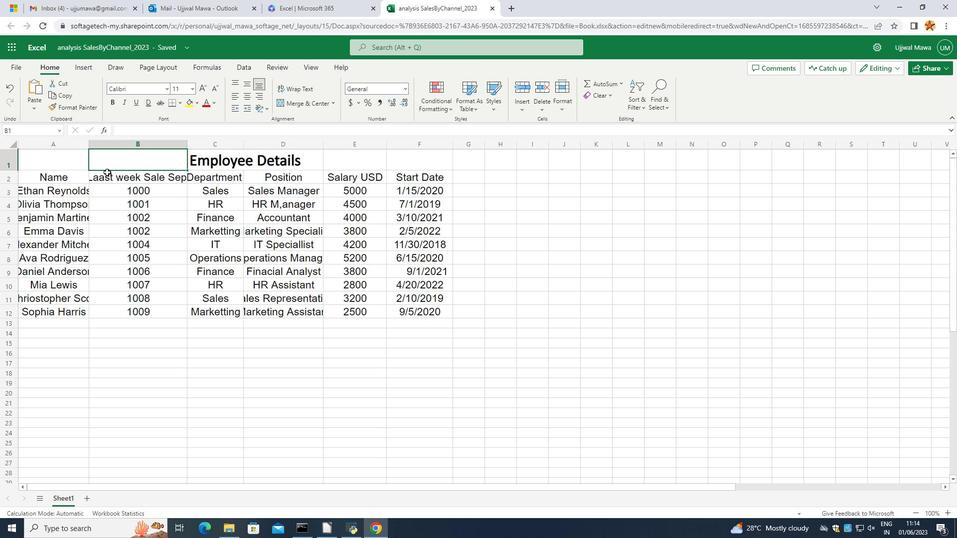 
Action: Mouse moved to (102, 175)
Screenshot: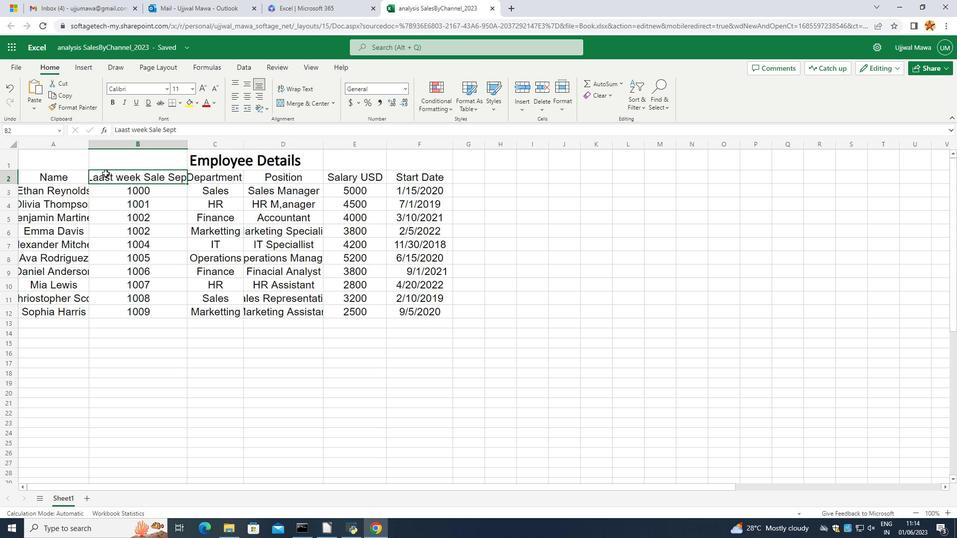 
Action: Mouse pressed left at (102, 175)
Screenshot: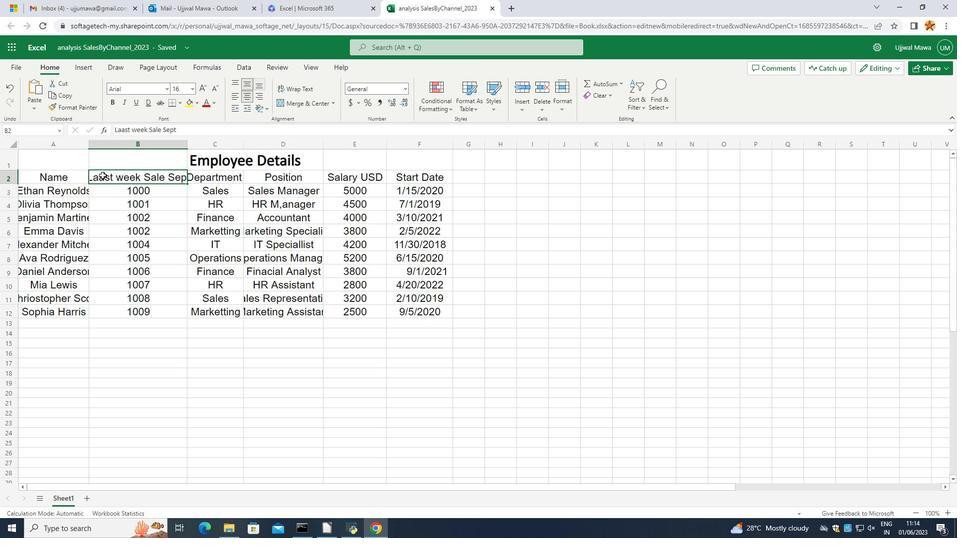 
Action: Mouse pressed left at (102, 175)
Screenshot: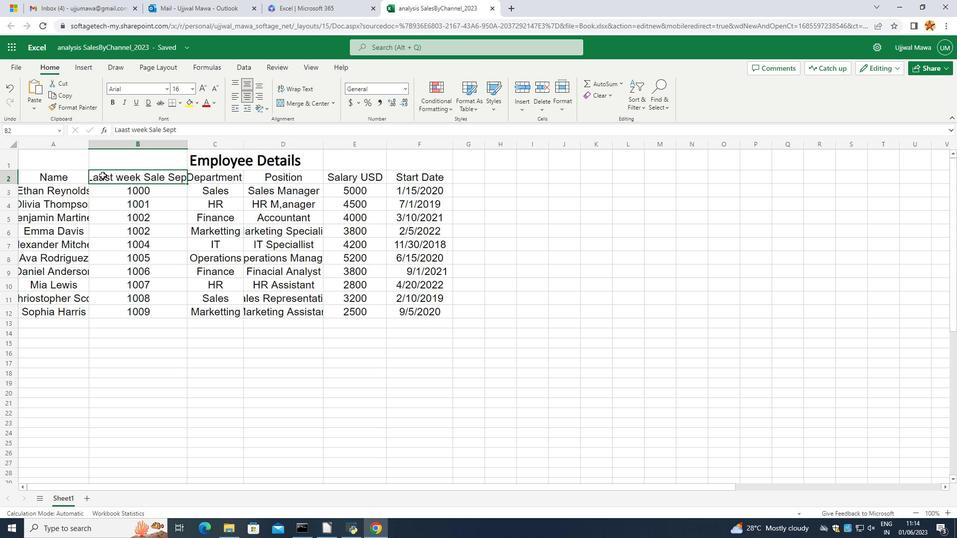 
Action: Mouse moved to (100, 179)
Screenshot: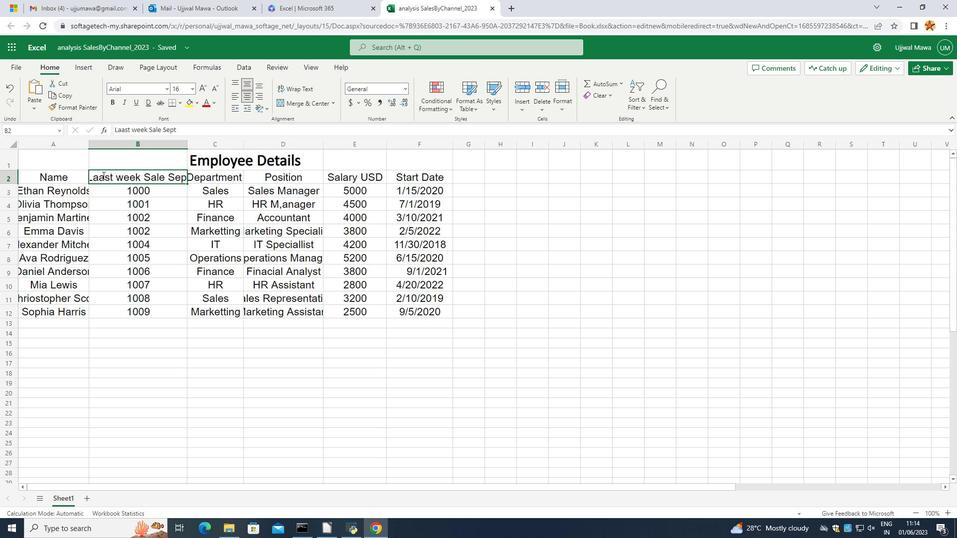 
Action: Mouse pressed left at (100, 179)
Screenshot: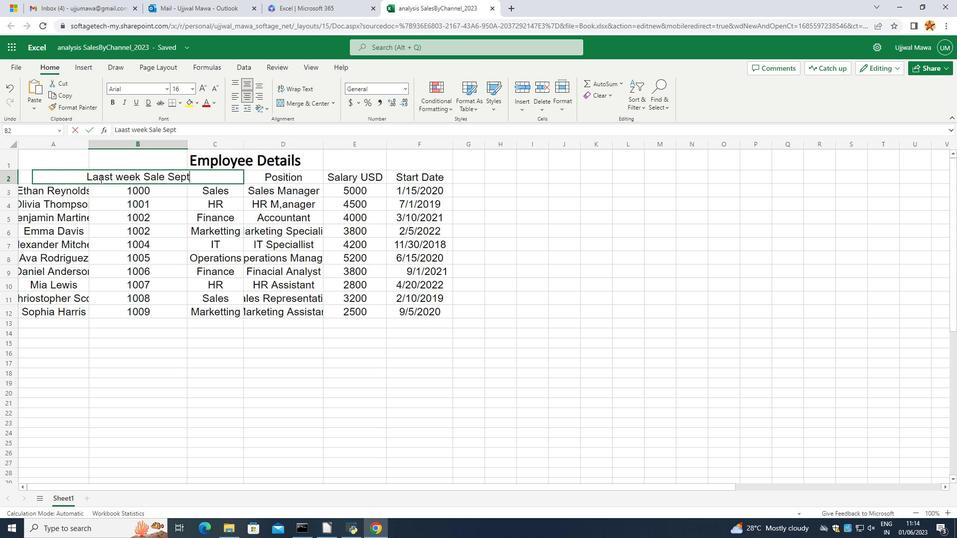 
Action: Key pressed <Key.backspace>
Screenshot: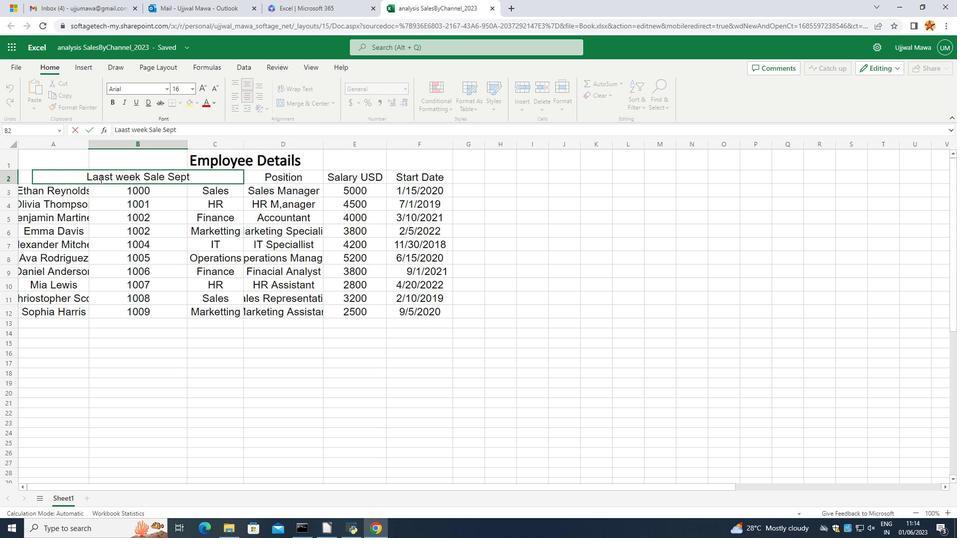 
Action: Mouse moved to (119, 371)
Screenshot: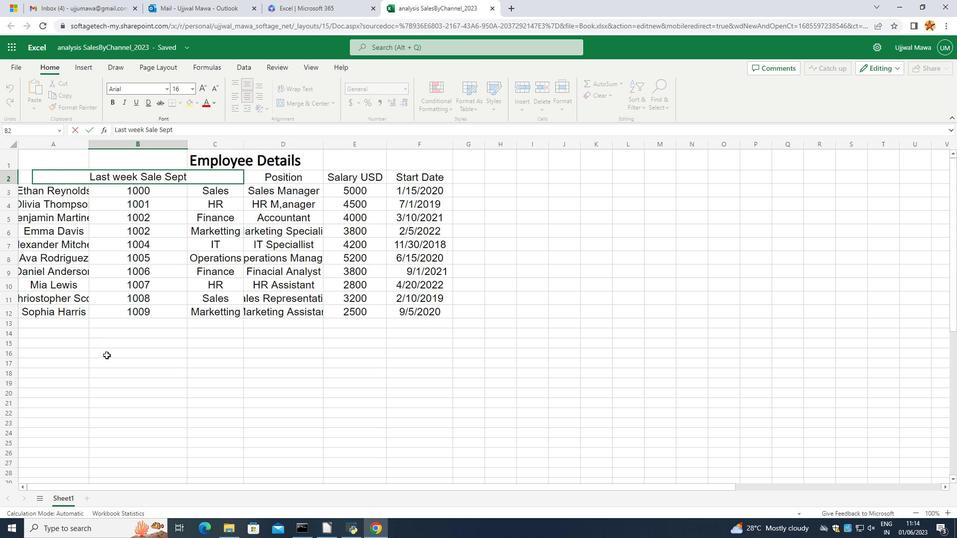 
Action: Mouse pressed left at (119, 371)
Screenshot: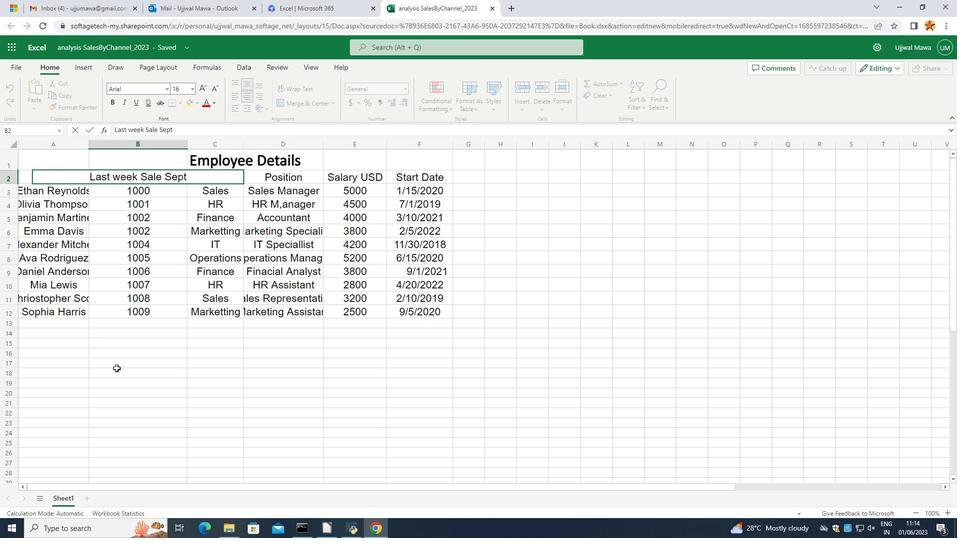 
Action: Mouse moved to (66, 178)
Screenshot: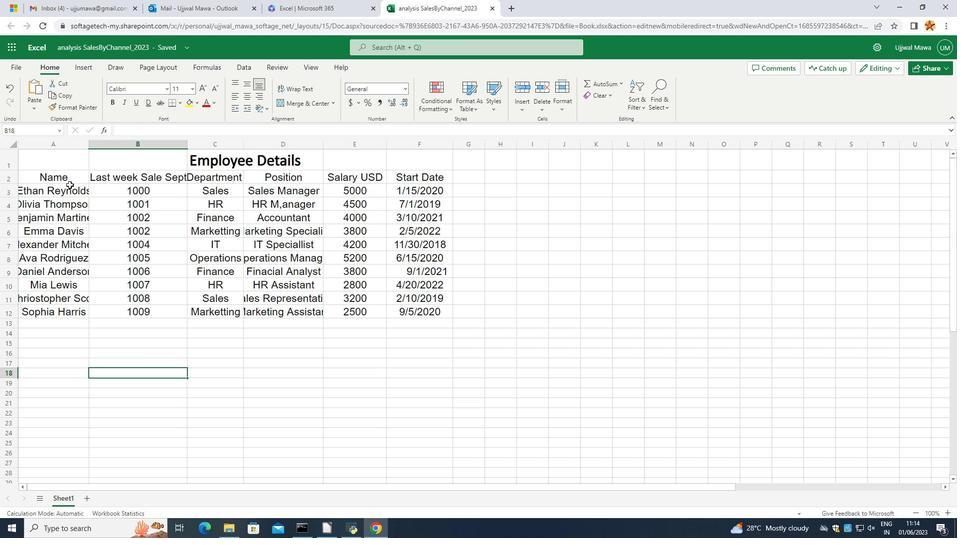 
Action: Mouse pressed left at (66, 178)
Screenshot: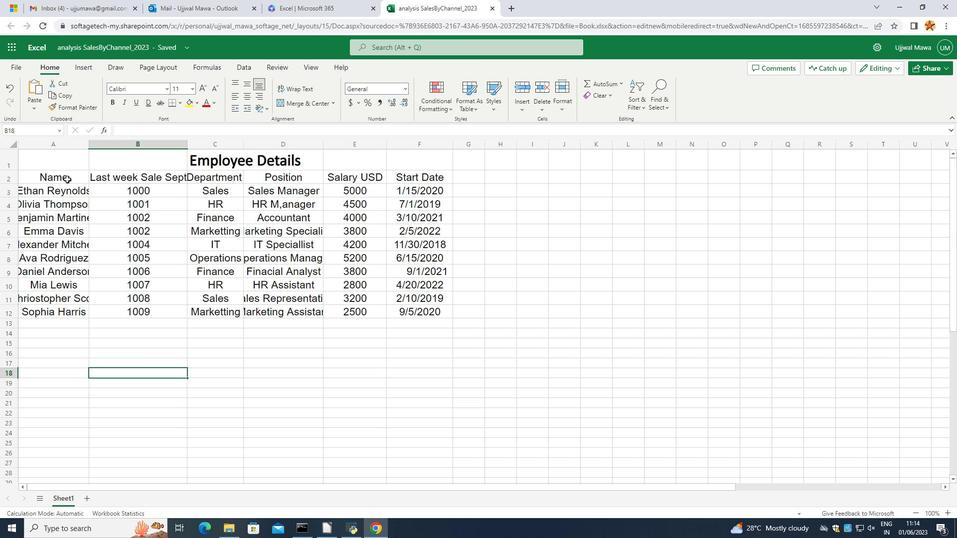 
Action: Mouse moved to (88, 147)
Screenshot: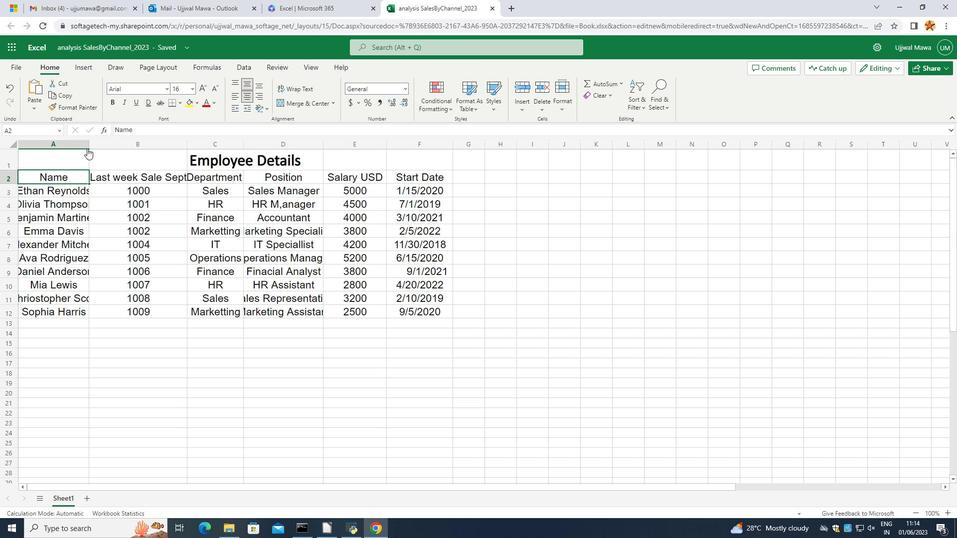 
Action: Mouse pressed left at (88, 147)
Screenshot: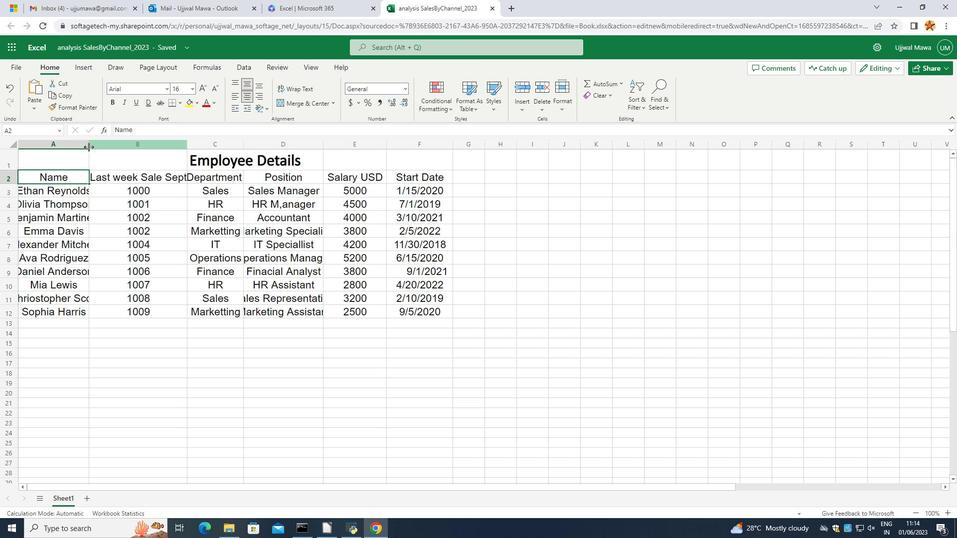 
Action: Mouse moved to (113, 355)
Screenshot: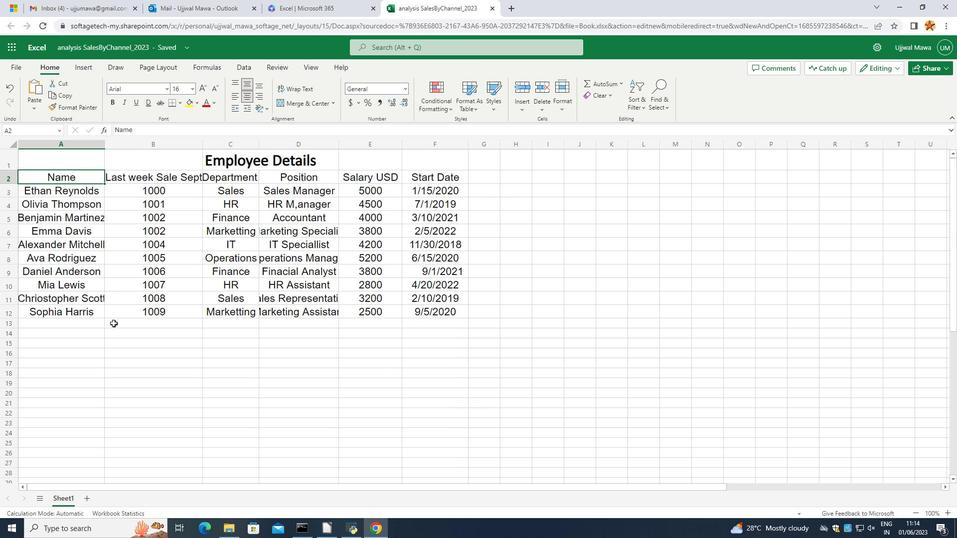 
Action: Mouse pressed left at (113, 355)
Screenshot: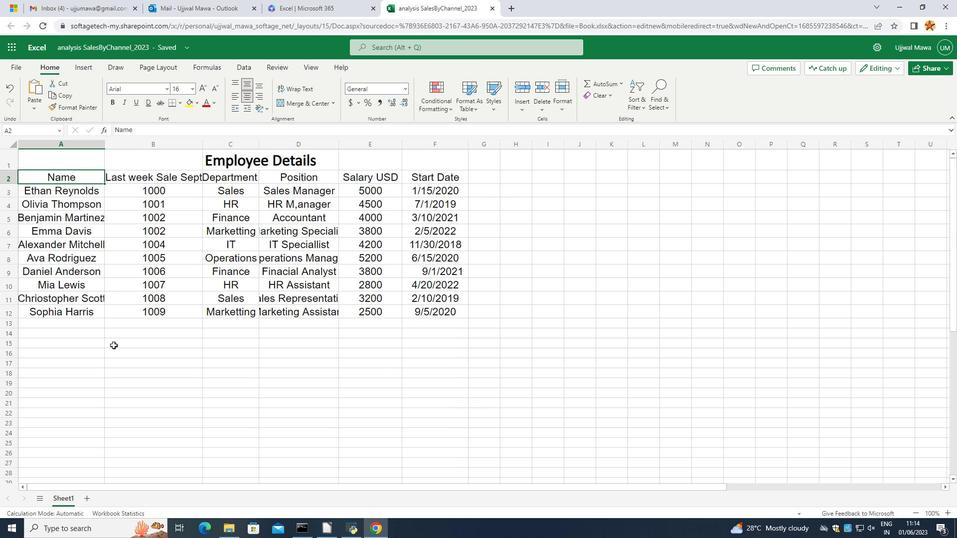 
Action: Mouse moved to (297, 224)
Screenshot: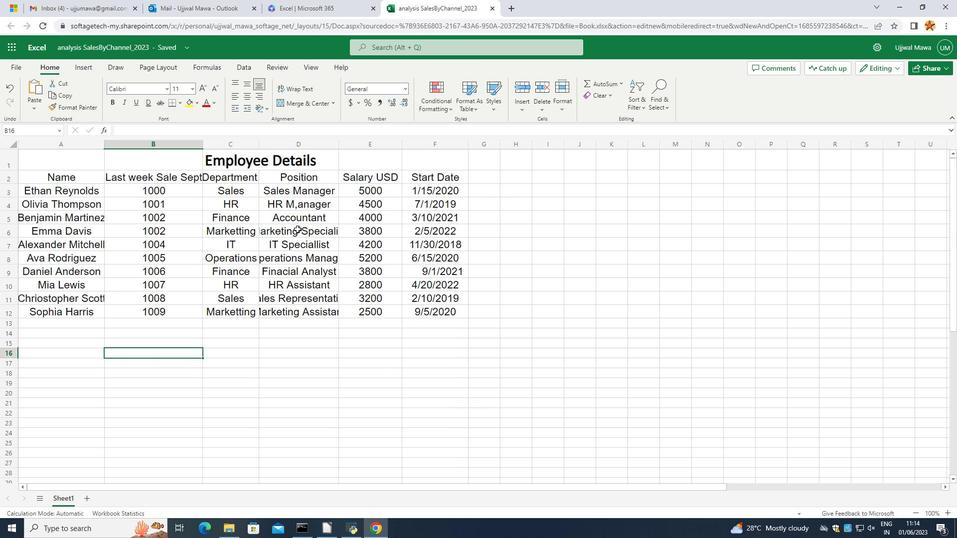 
Action: Mouse pressed left at (297, 224)
Screenshot: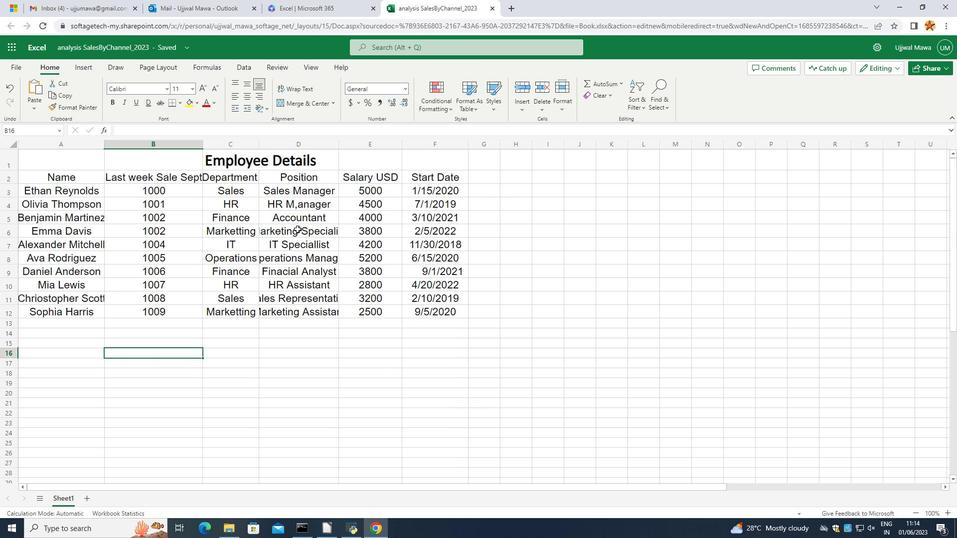 
Action: Mouse moved to (340, 147)
Screenshot: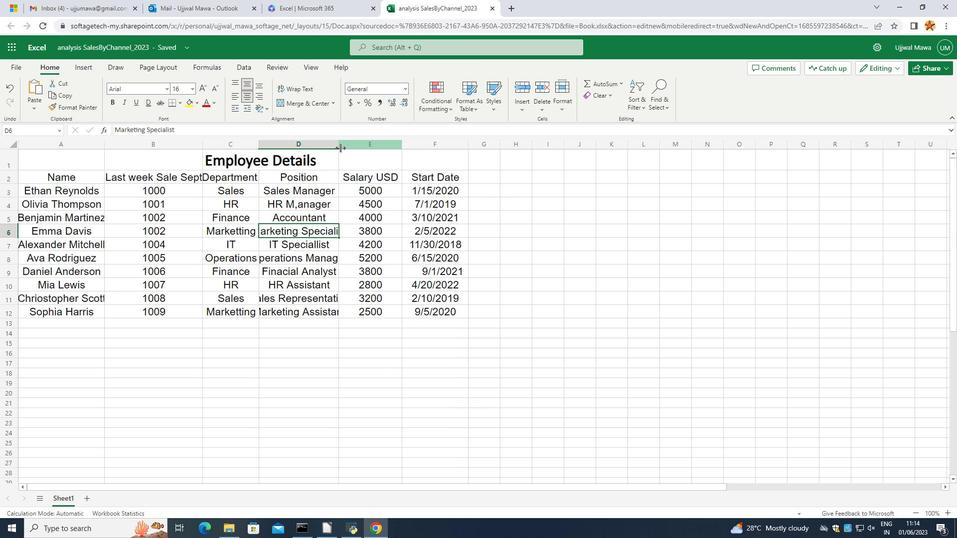 
Action: Mouse pressed left at (340, 147)
Screenshot: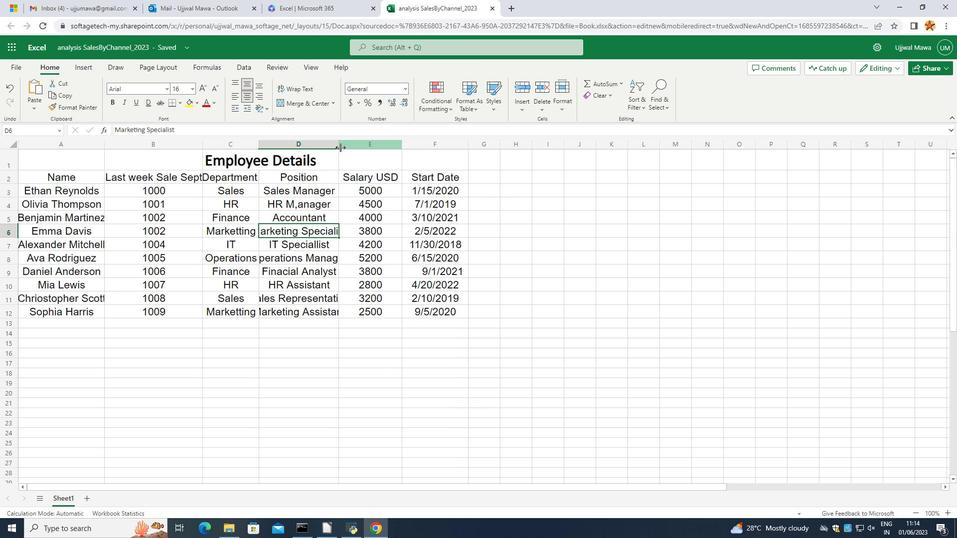 
Action: Mouse moved to (251, 360)
Screenshot: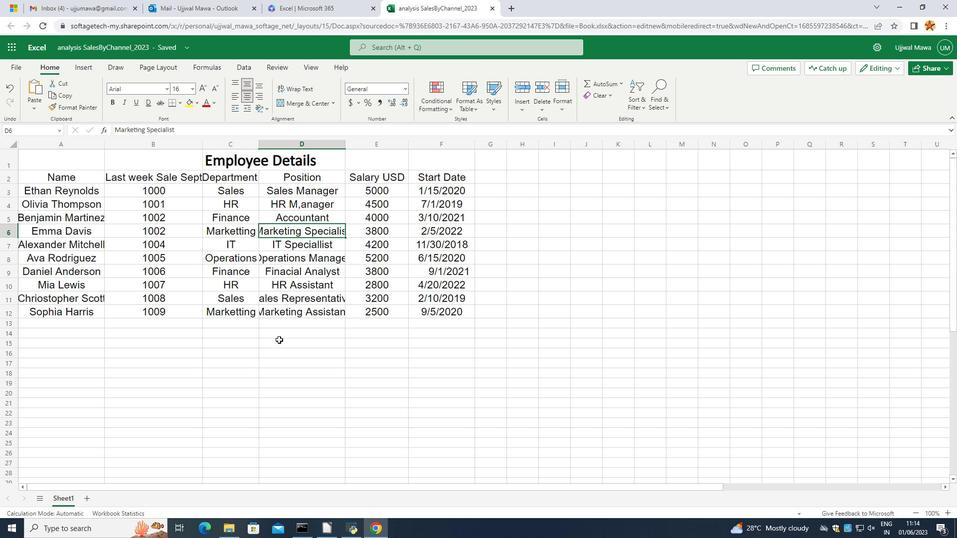 
Action: Mouse pressed left at (251, 360)
Screenshot: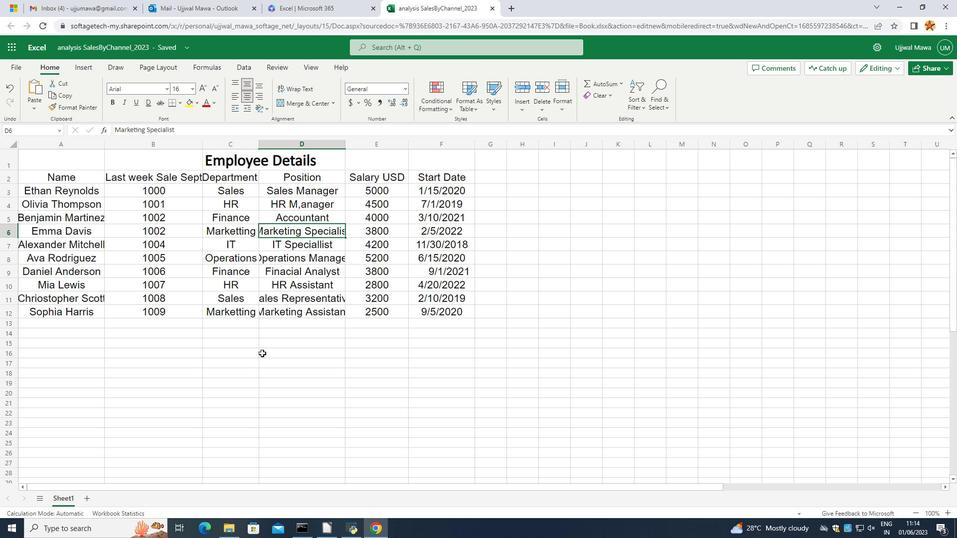 
Action: Mouse moved to (73, 305)
Screenshot: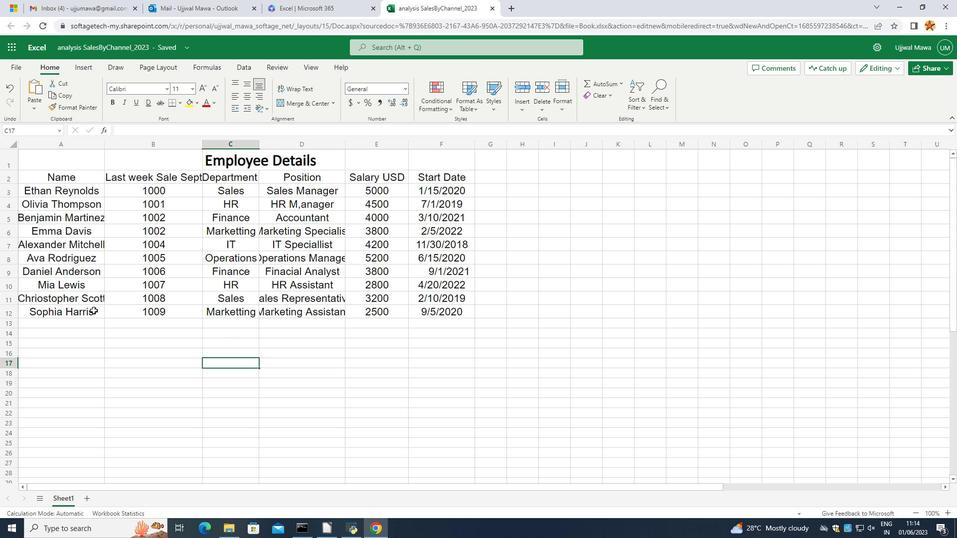 
